 Task: Create a due date automation trigger when advanced on, on the tuesday before a card is due add fields without custom field "Resume" set to a date in this month at 11:00 AM.
Action: Mouse moved to (1038, 316)
Screenshot: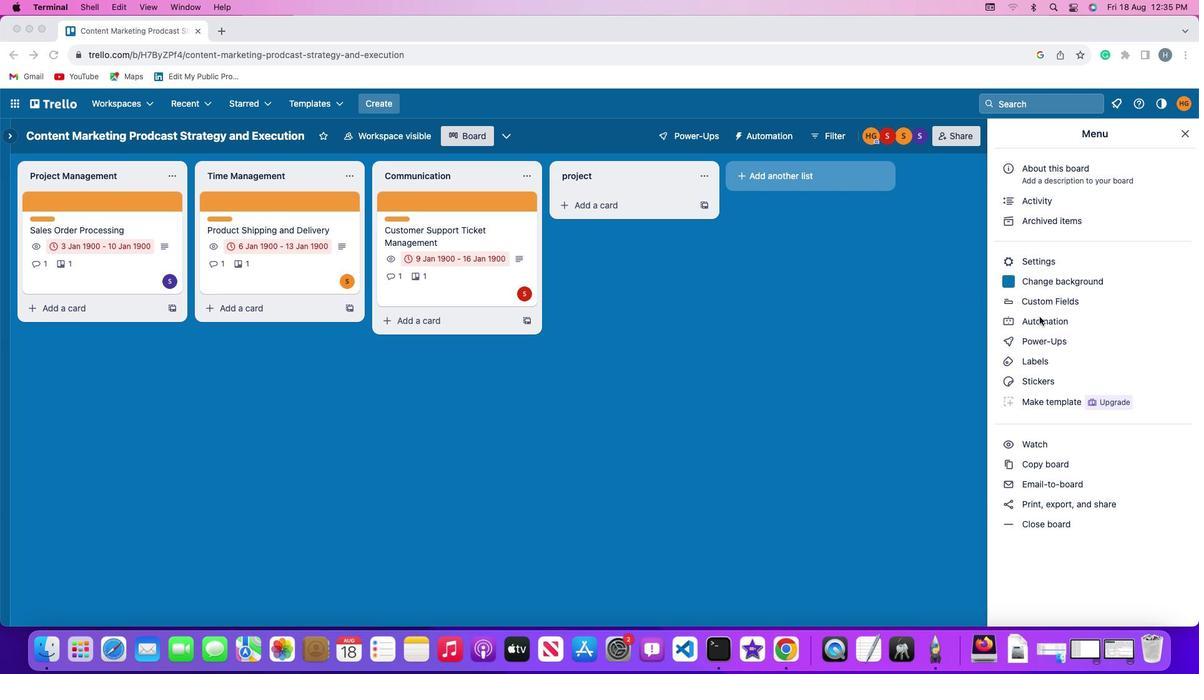 
Action: Mouse pressed left at (1038, 316)
Screenshot: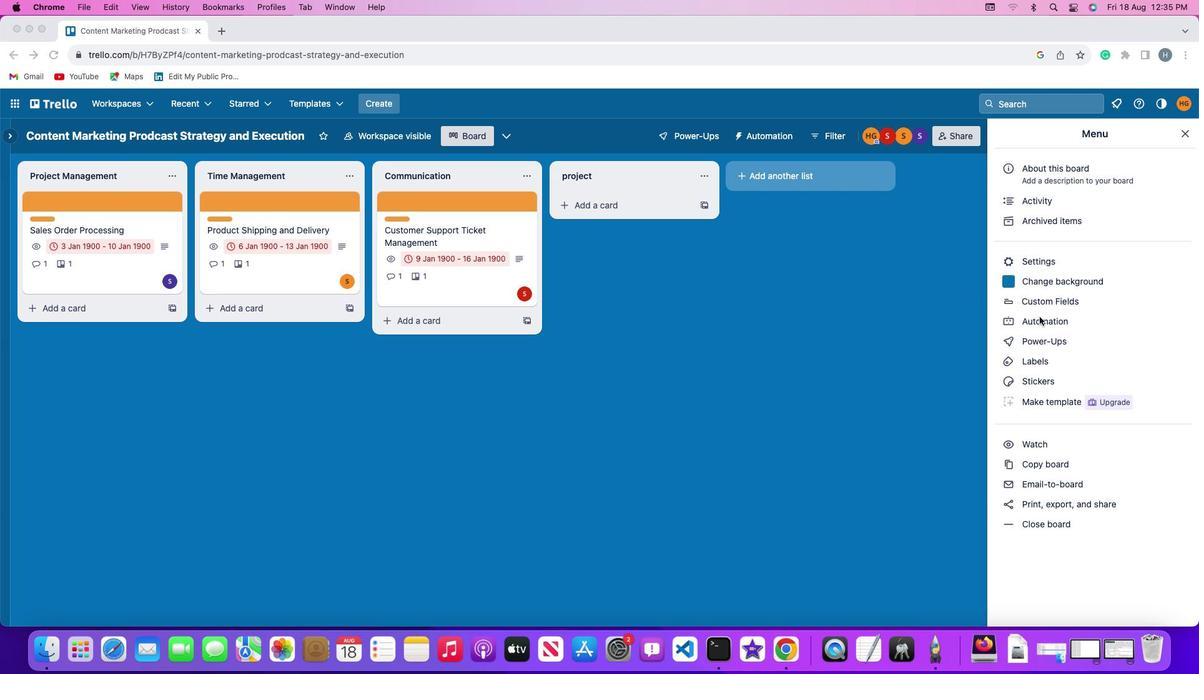 
Action: Mouse pressed left at (1038, 316)
Screenshot: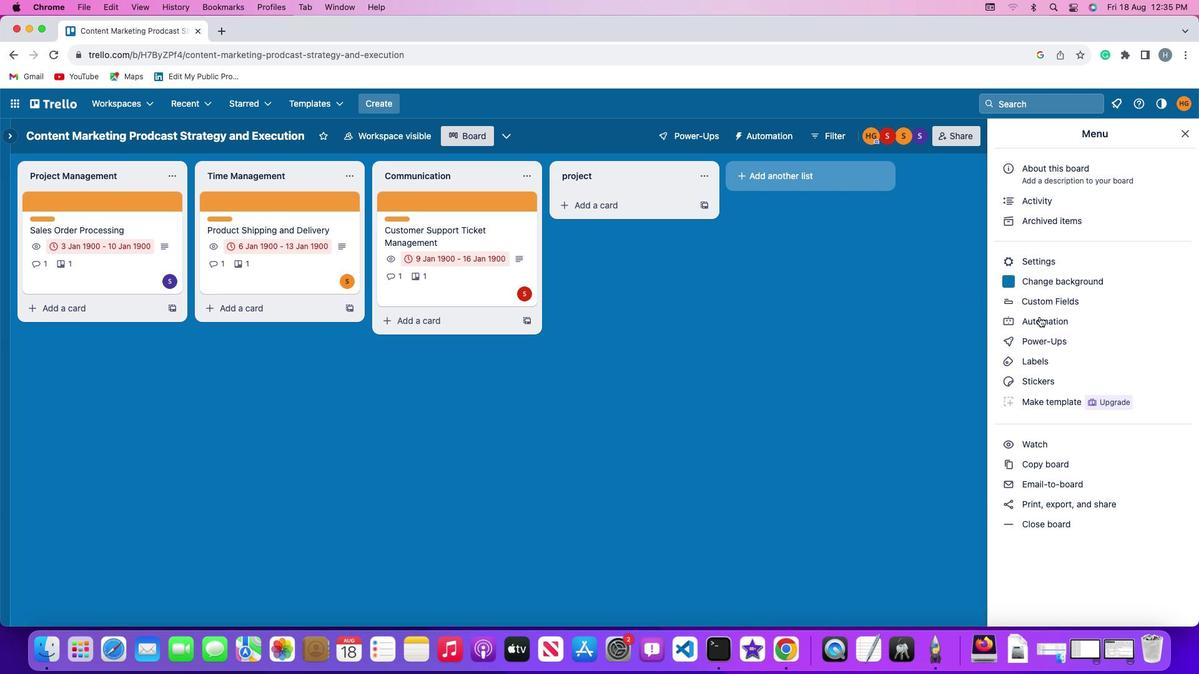 
Action: Mouse moved to (70, 293)
Screenshot: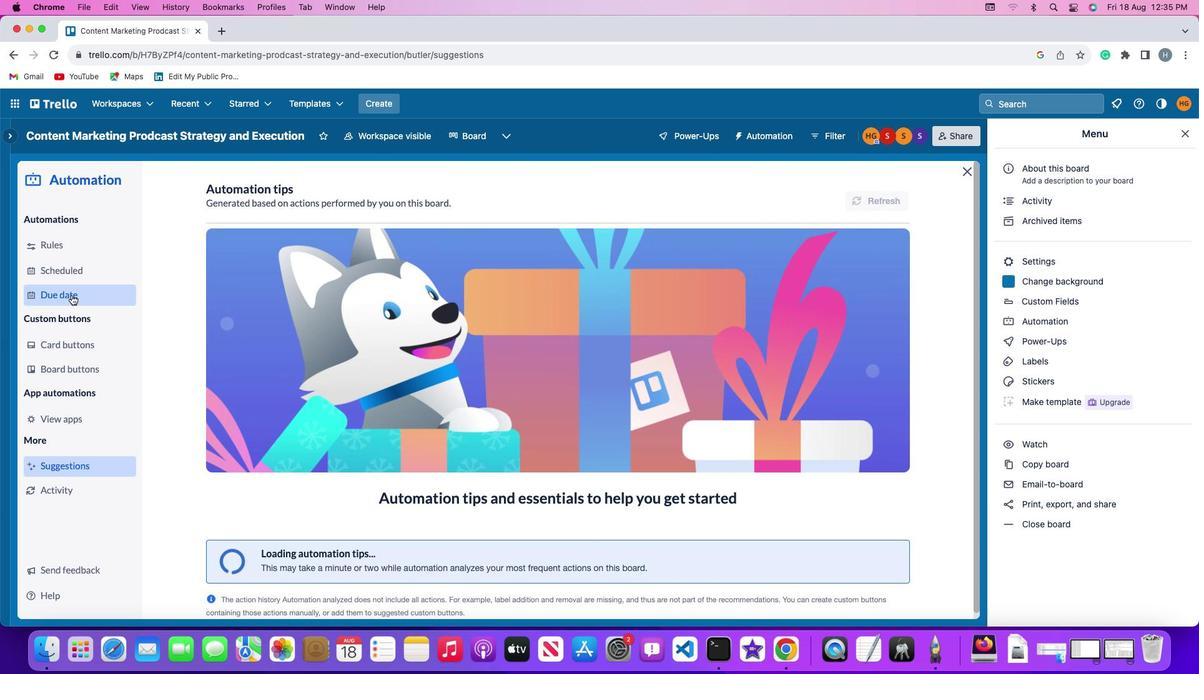 
Action: Mouse pressed left at (70, 293)
Screenshot: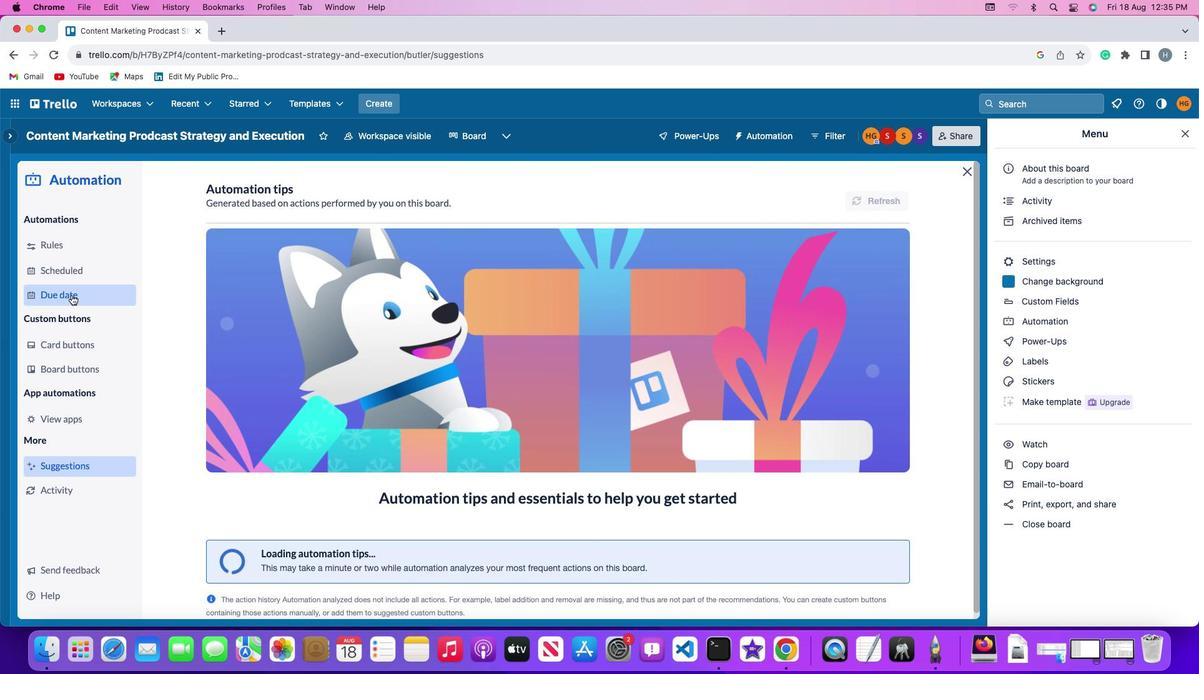 
Action: Mouse moved to (831, 194)
Screenshot: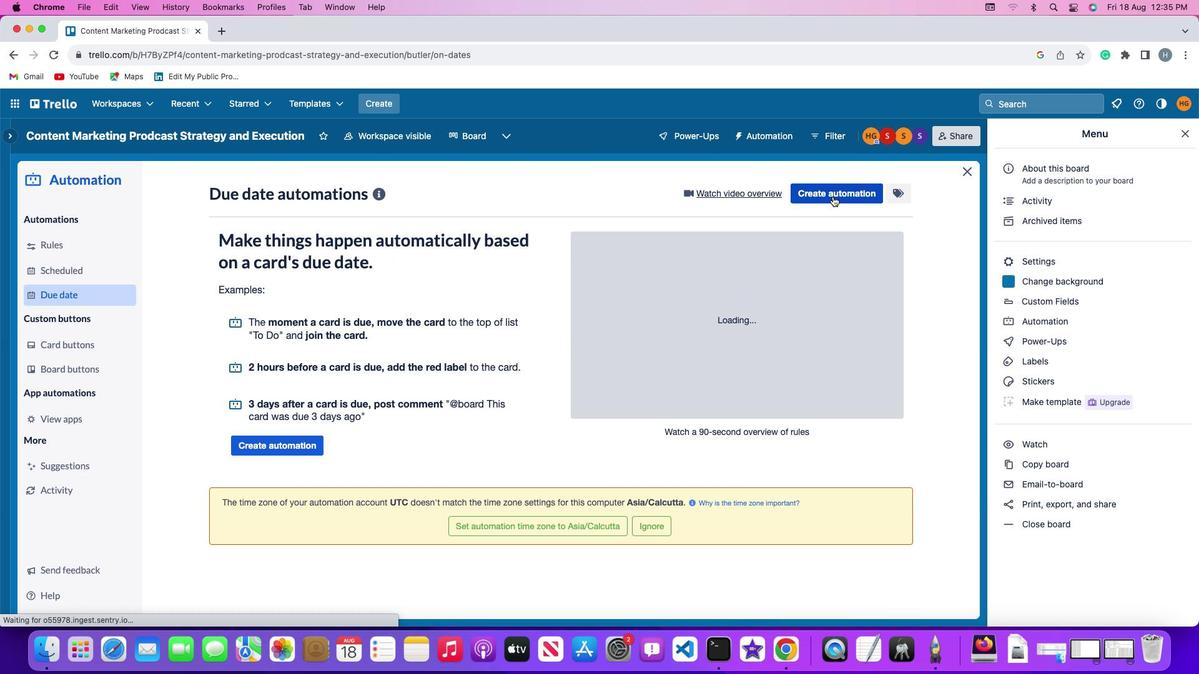 
Action: Mouse pressed left at (831, 194)
Screenshot: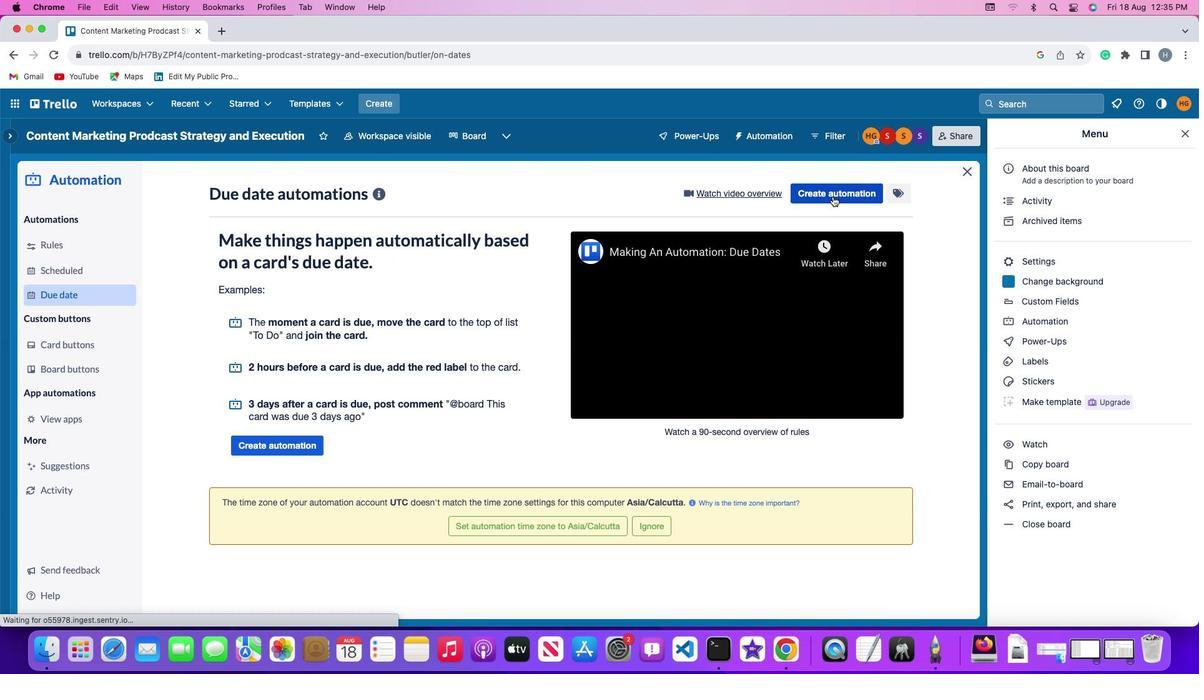 
Action: Mouse moved to (233, 306)
Screenshot: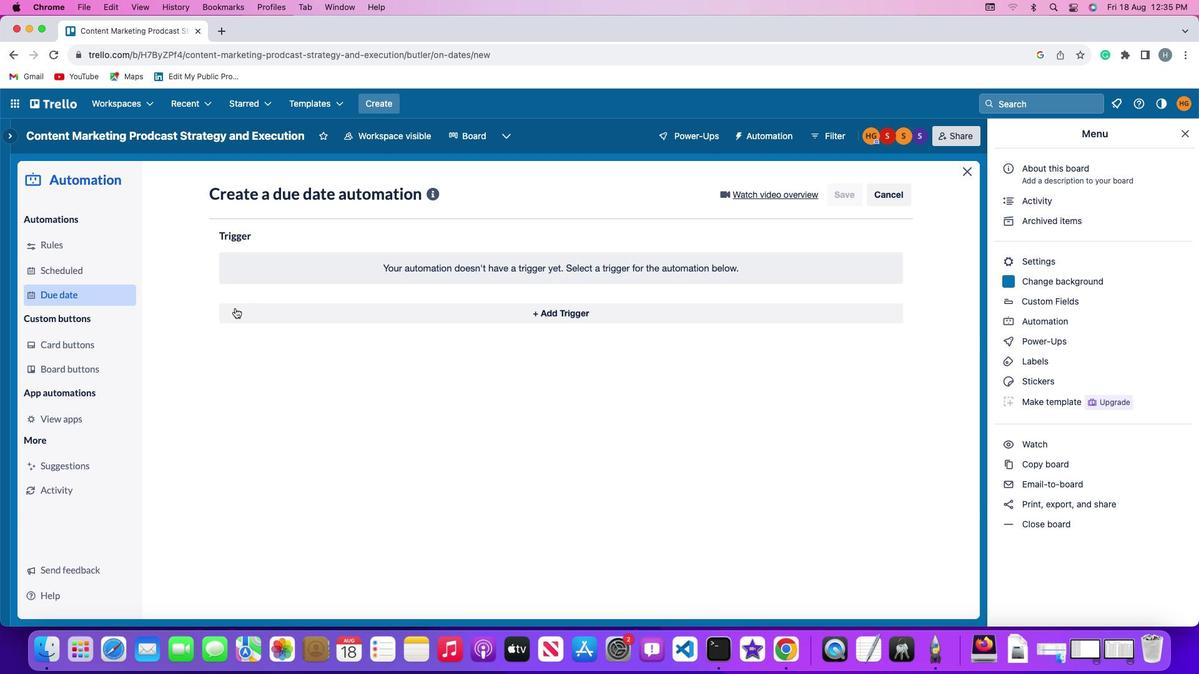
Action: Mouse pressed left at (233, 306)
Screenshot: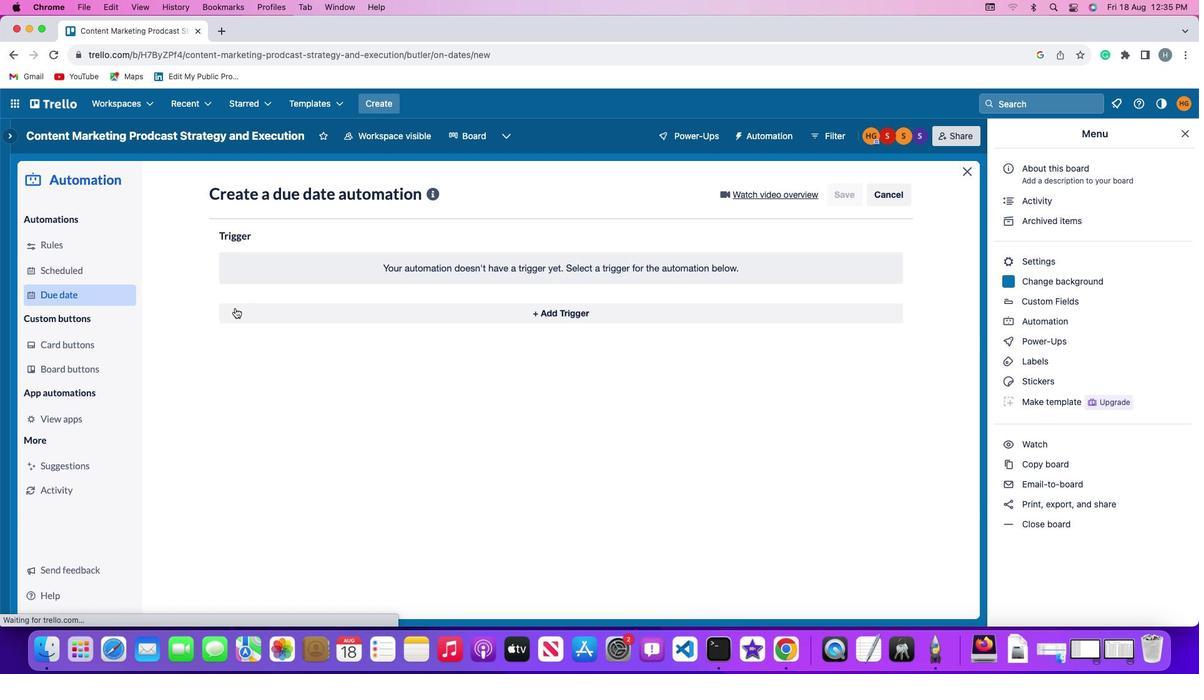 
Action: Mouse moved to (267, 543)
Screenshot: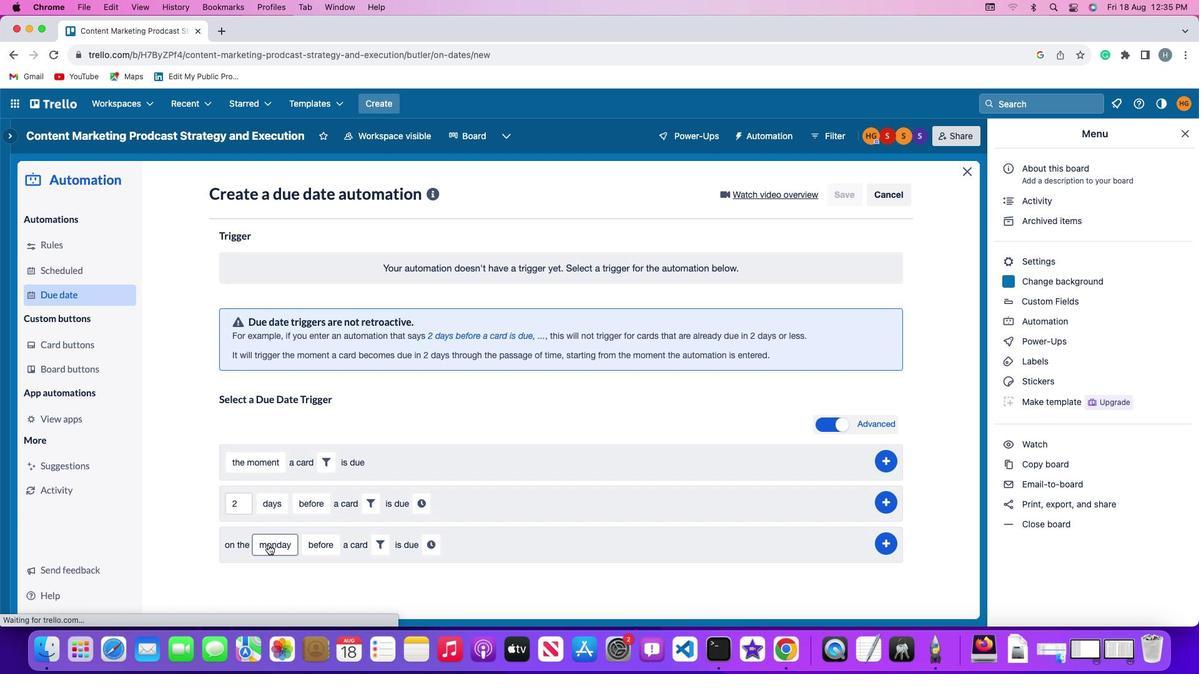 
Action: Mouse pressed left at (267, 543)
Screenshot: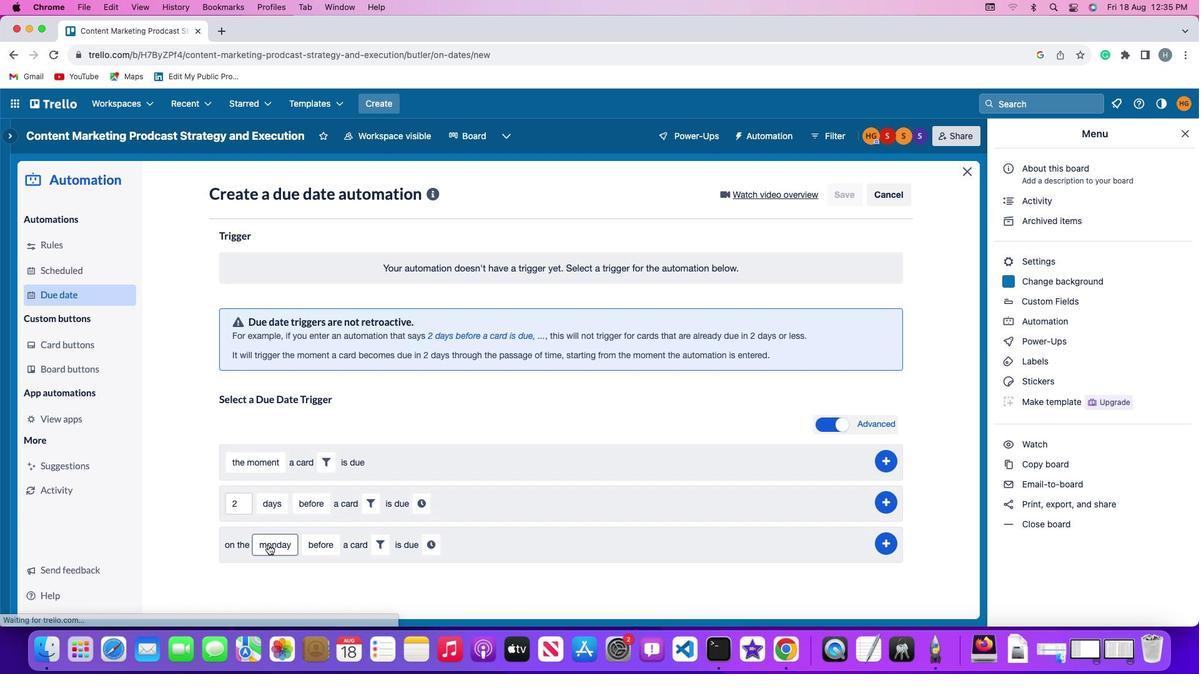 
Action: Mouse moved to (287, 391)
Screenshot: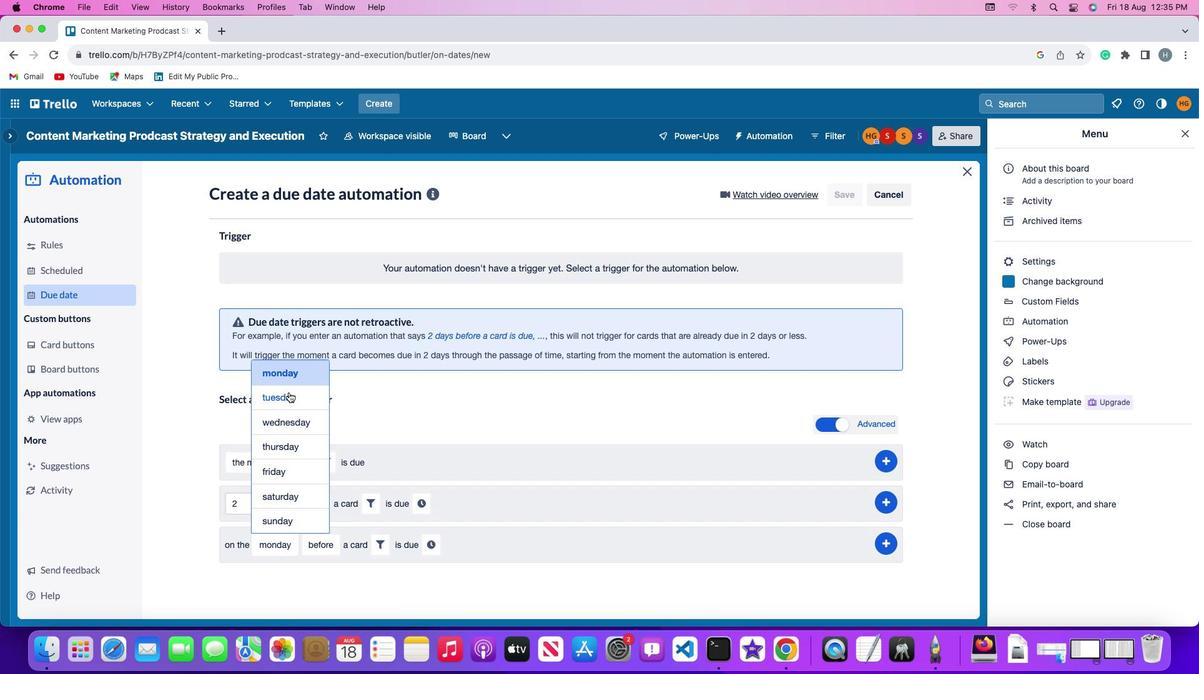 
Action: Mouse pressed left at (287, 391)
Screenshot: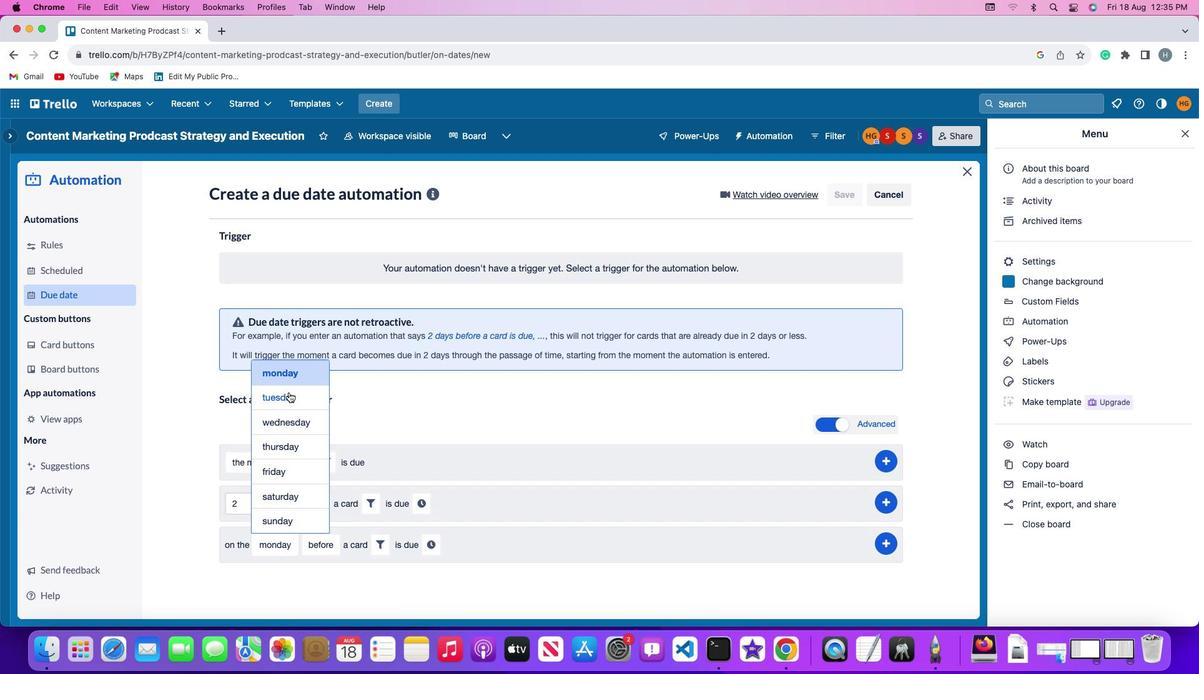 
Action: Mouse moved to (316, 551)
Screenshot: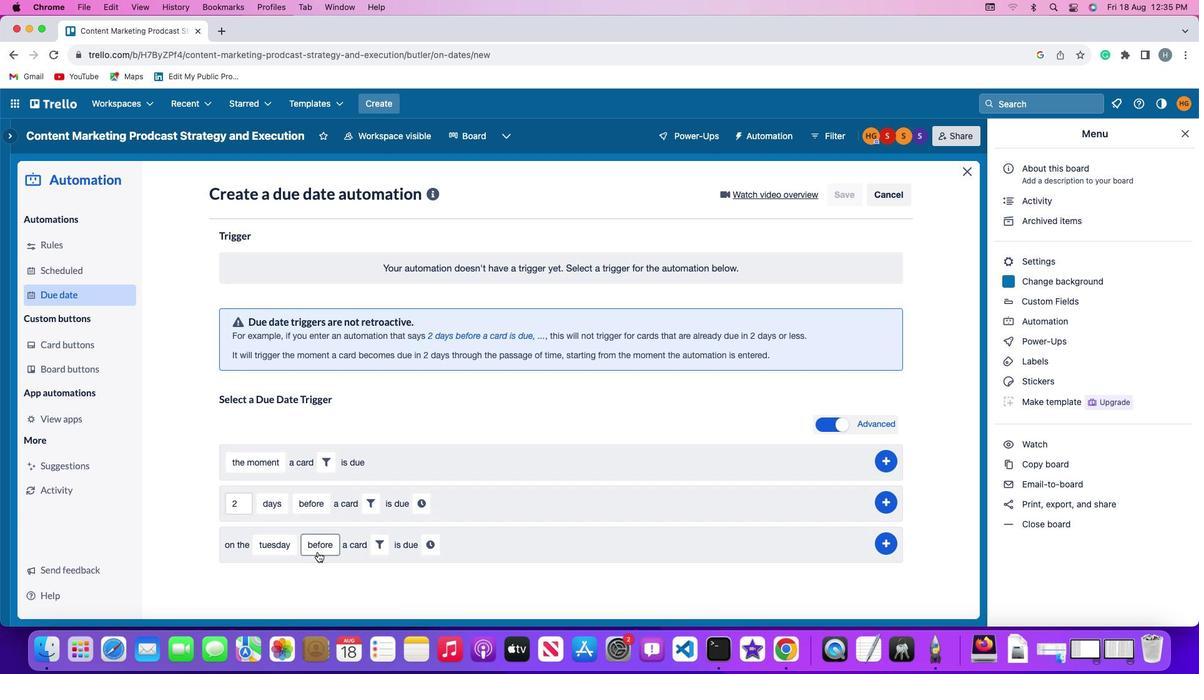 
Action: Mouse pressed left at (316, 551)
Screenshot: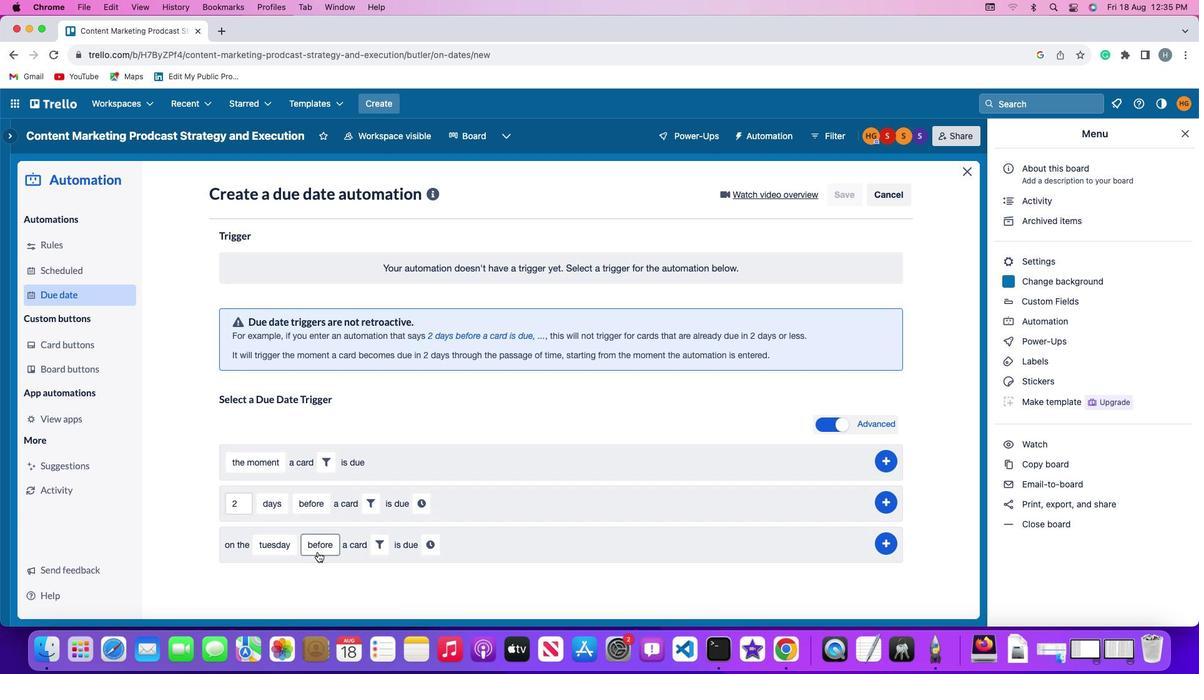 
Action: Mouse moved to (337, 448)
Screenshot: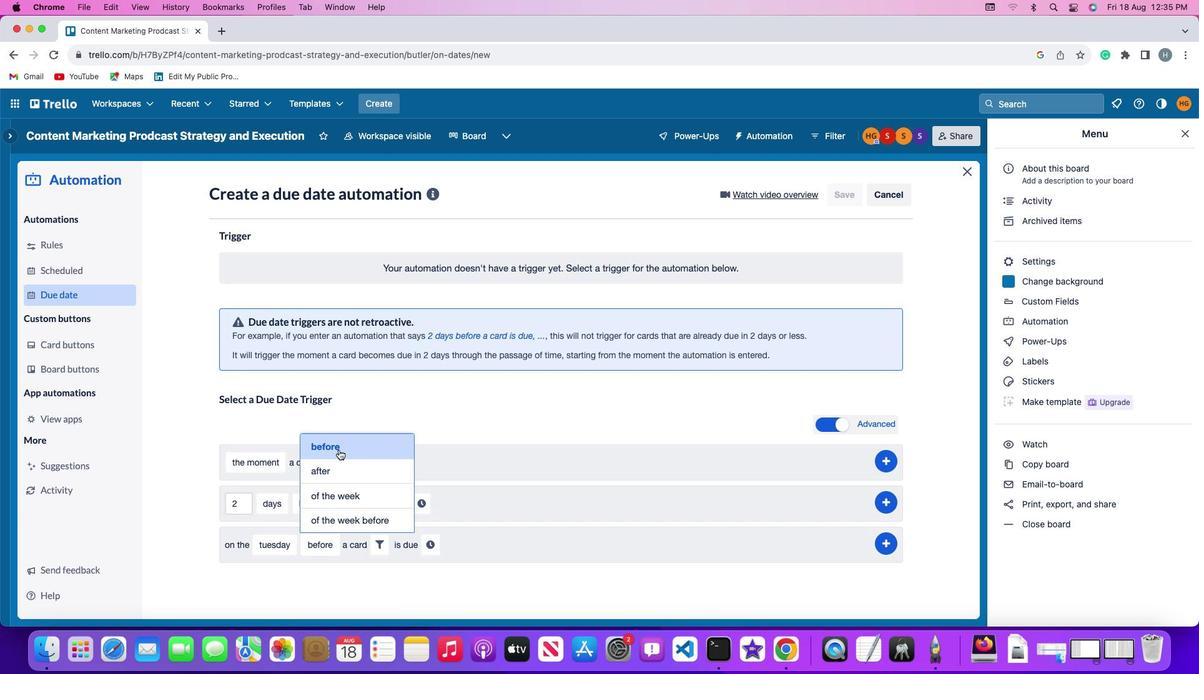 
Action: Mouse pressed left at (337, 448)
Screenshot: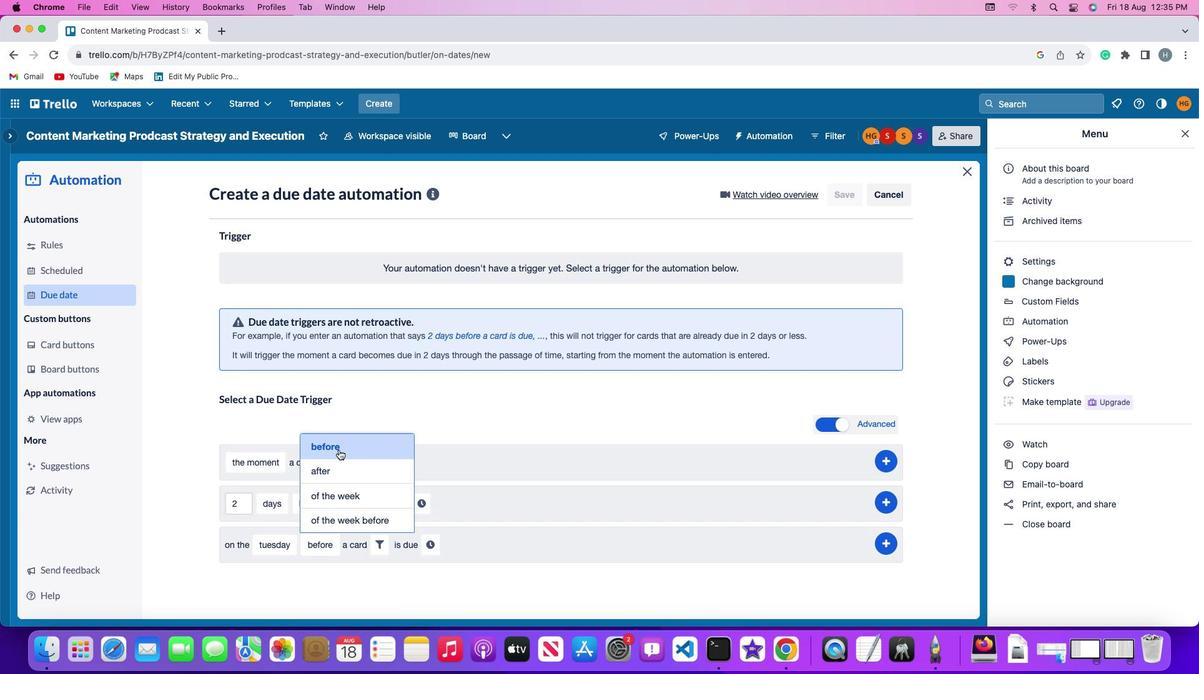 
Action: Mouse moved to (378, 550)
Screenshot: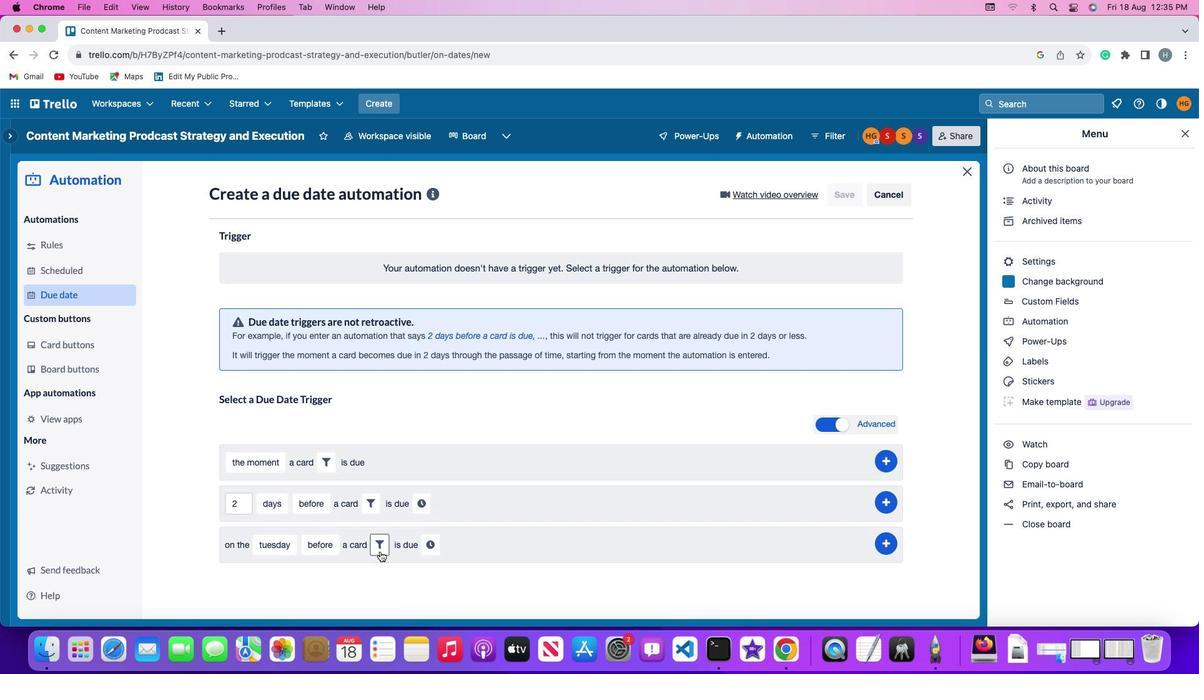 
Action: Mouse pressed left at (378, 550)
Screenshot: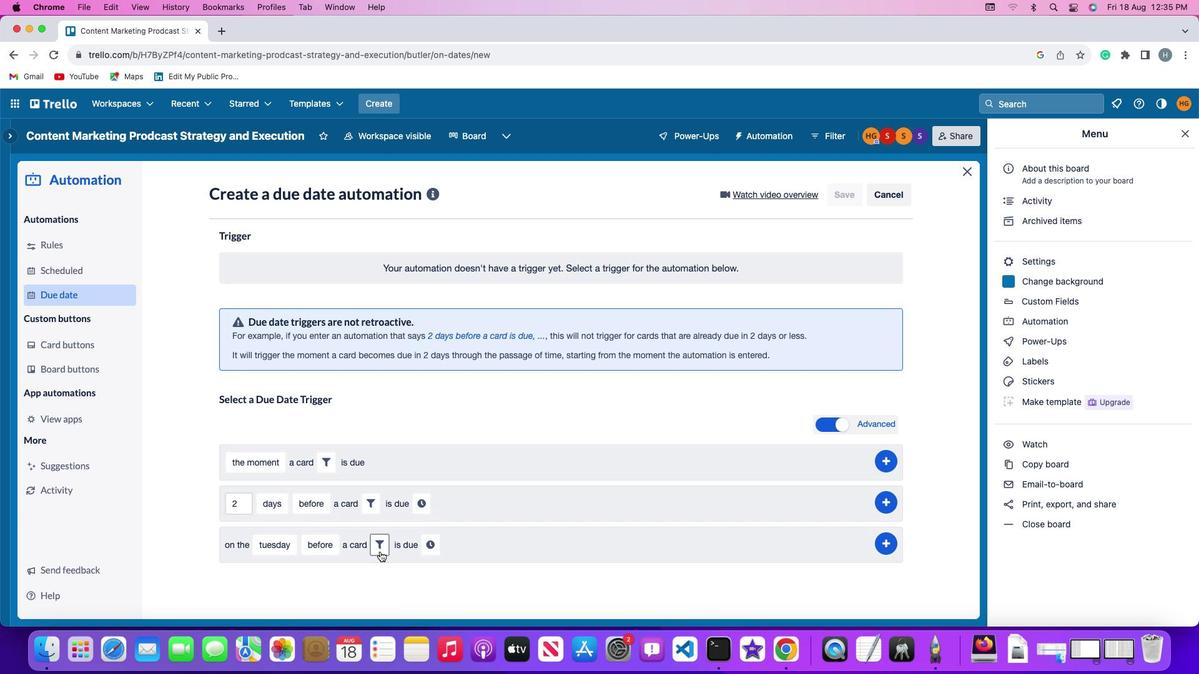 
Action: Mouse moved to (577, 585)
Screenshot: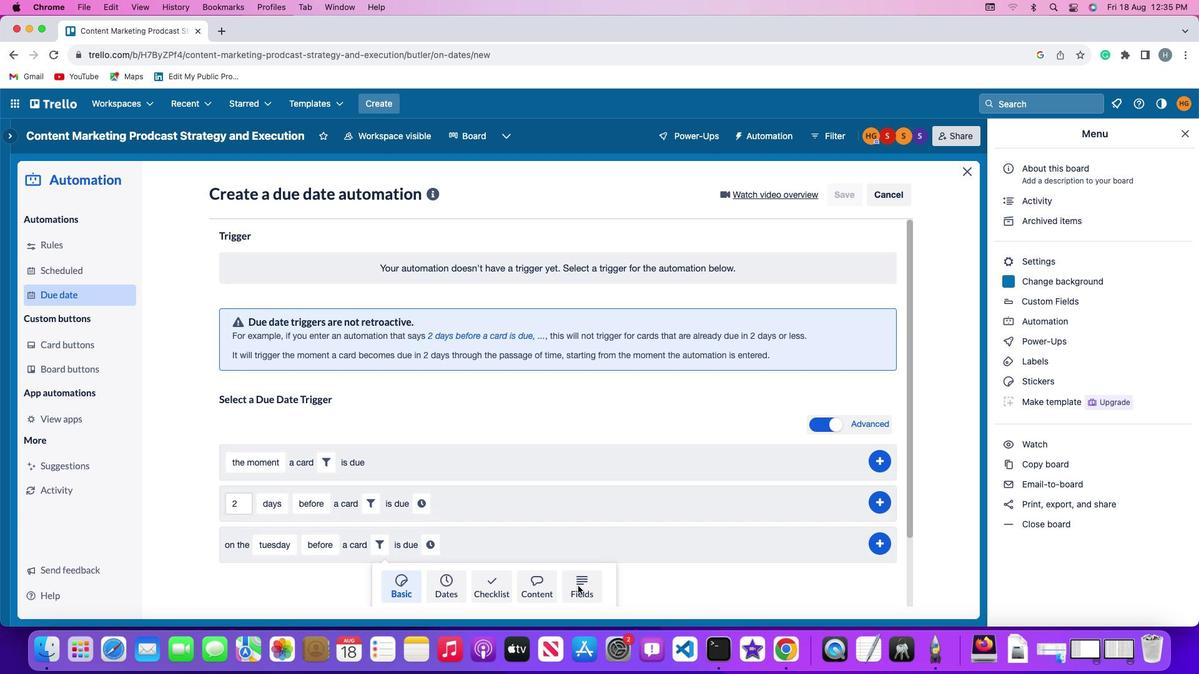 
Action: Mouse pressed left at (577, 585)
Screenshot: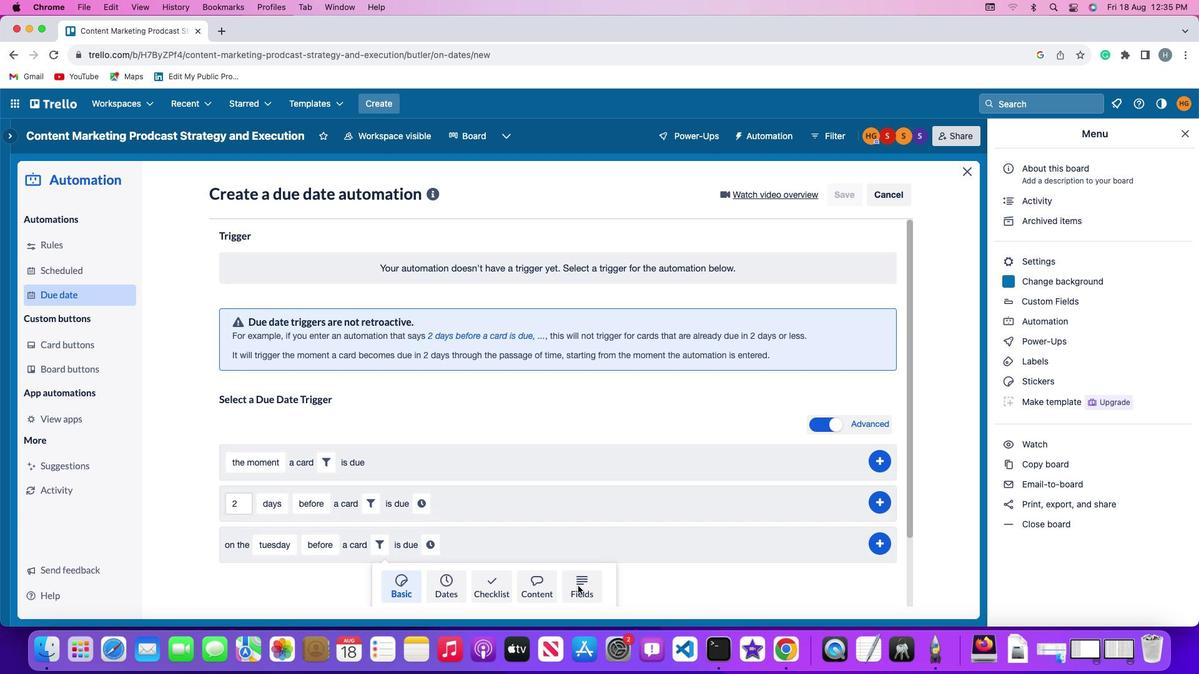 
Action: Mouse moved to (329, 577)
Screenshot: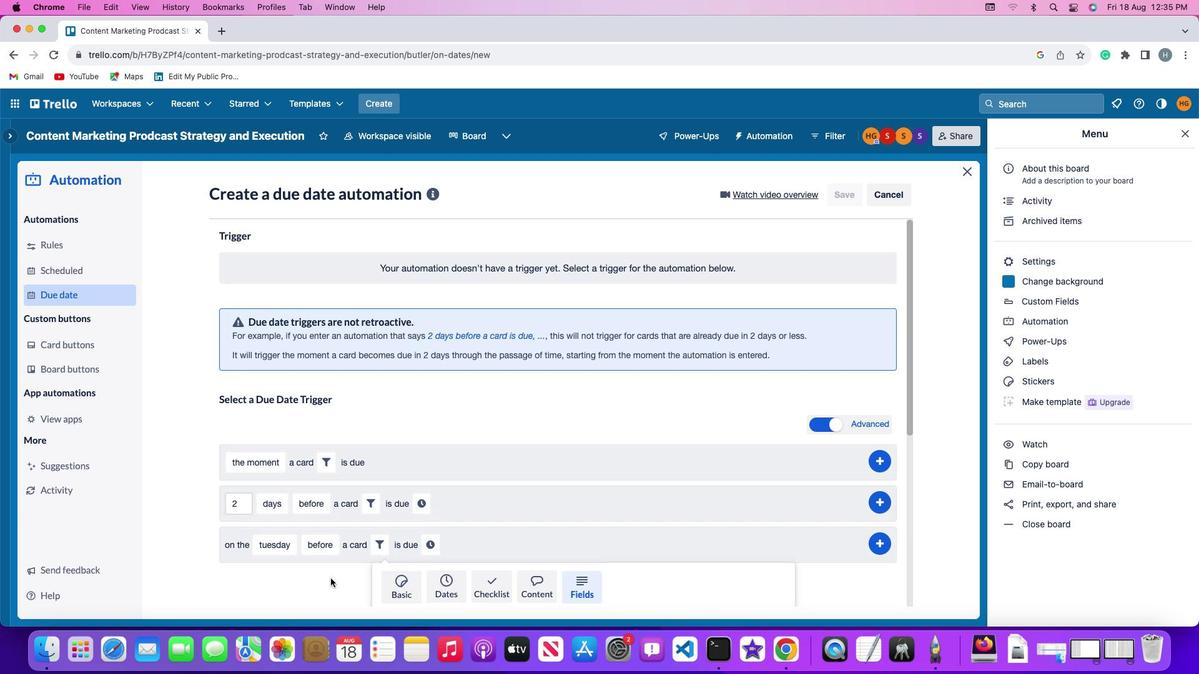 
Action: Mouse scrolled (329, 577) with delta (0, -1)
Screenshot: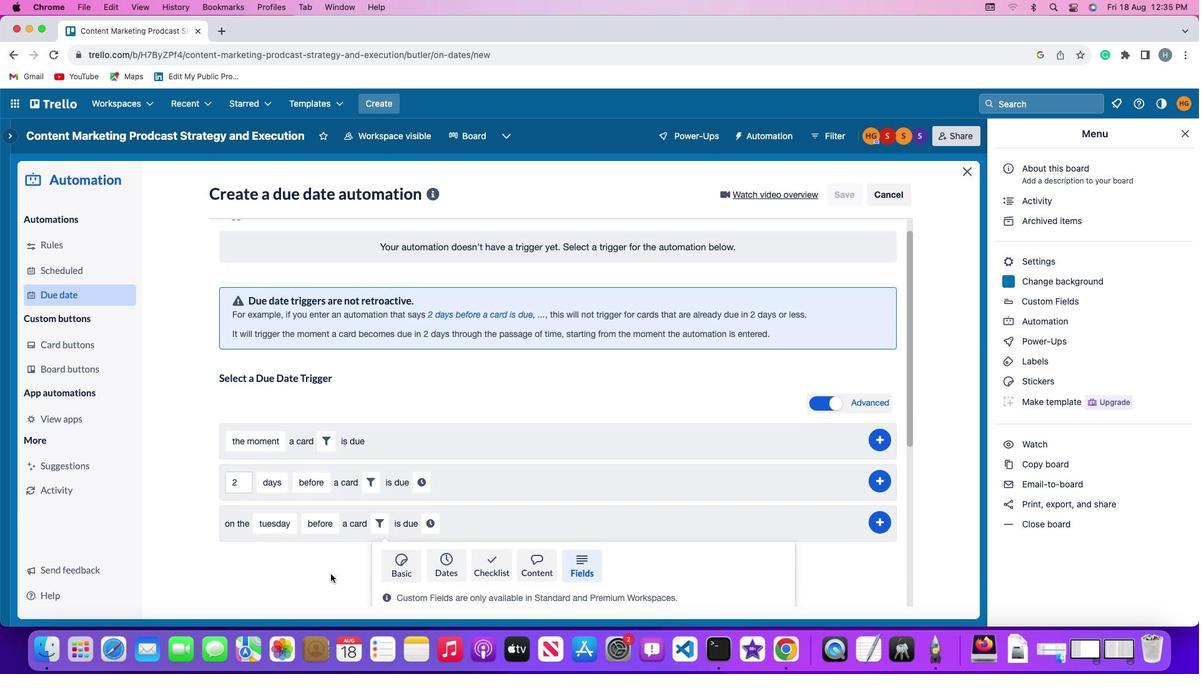 
Action: Mouse scrolled (329, 577) with delta (0, -1)
Screenshot: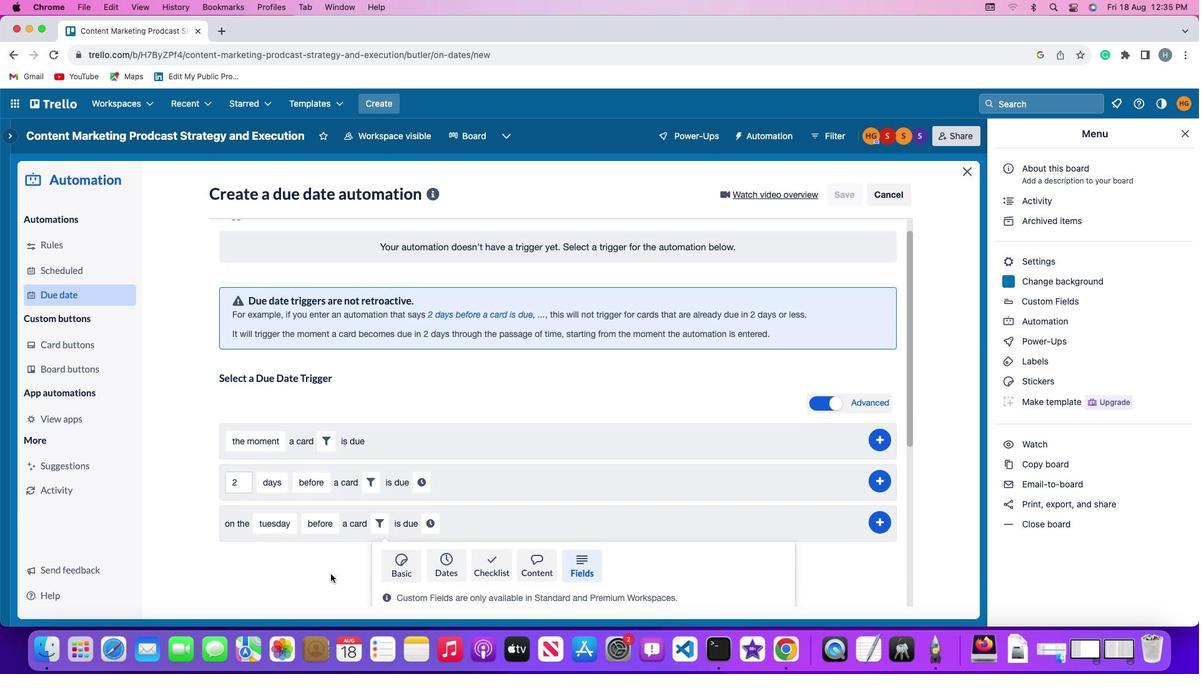 
Action: Mouse moved to (329, 577)
Screenshot: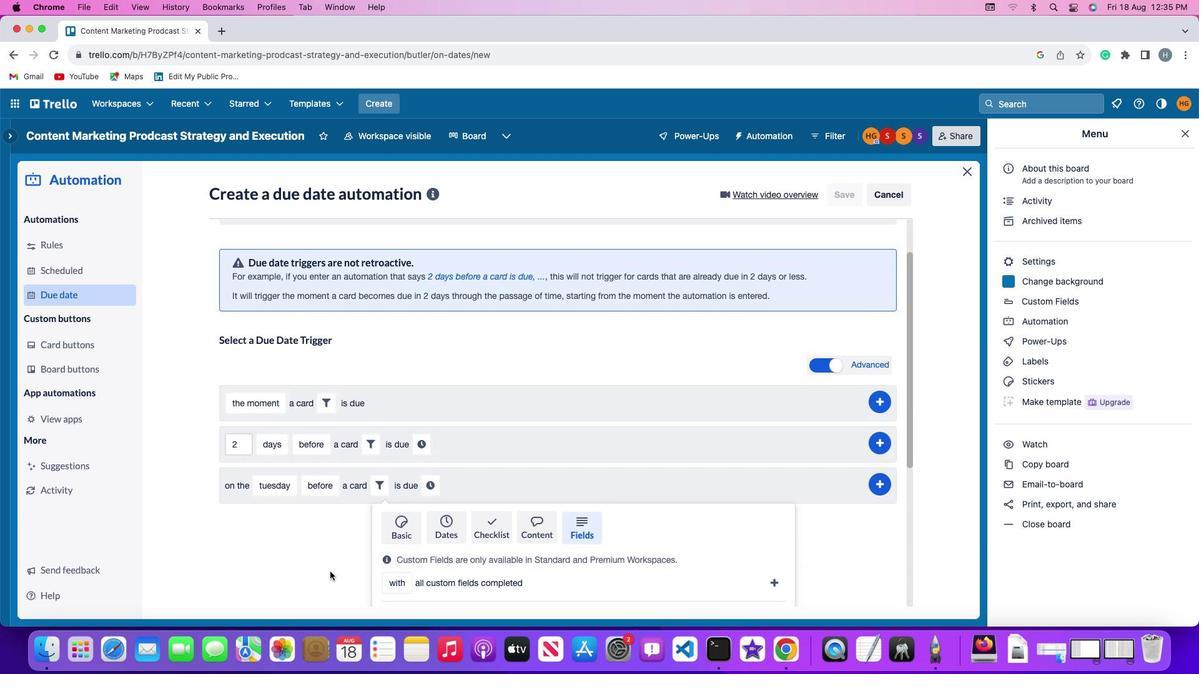 
Action: Mouse scrolled (329, 577) with delta (0, -3)
Screenshot: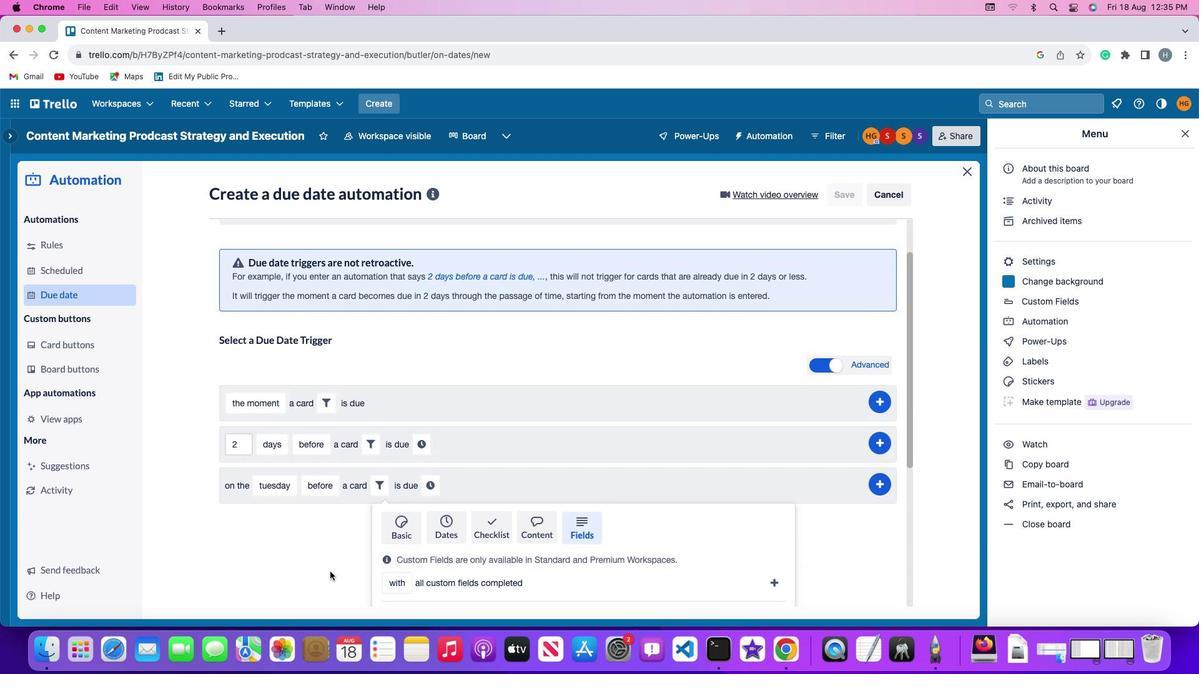 
Action: Mouse moved to (329, 577)
Screenshot: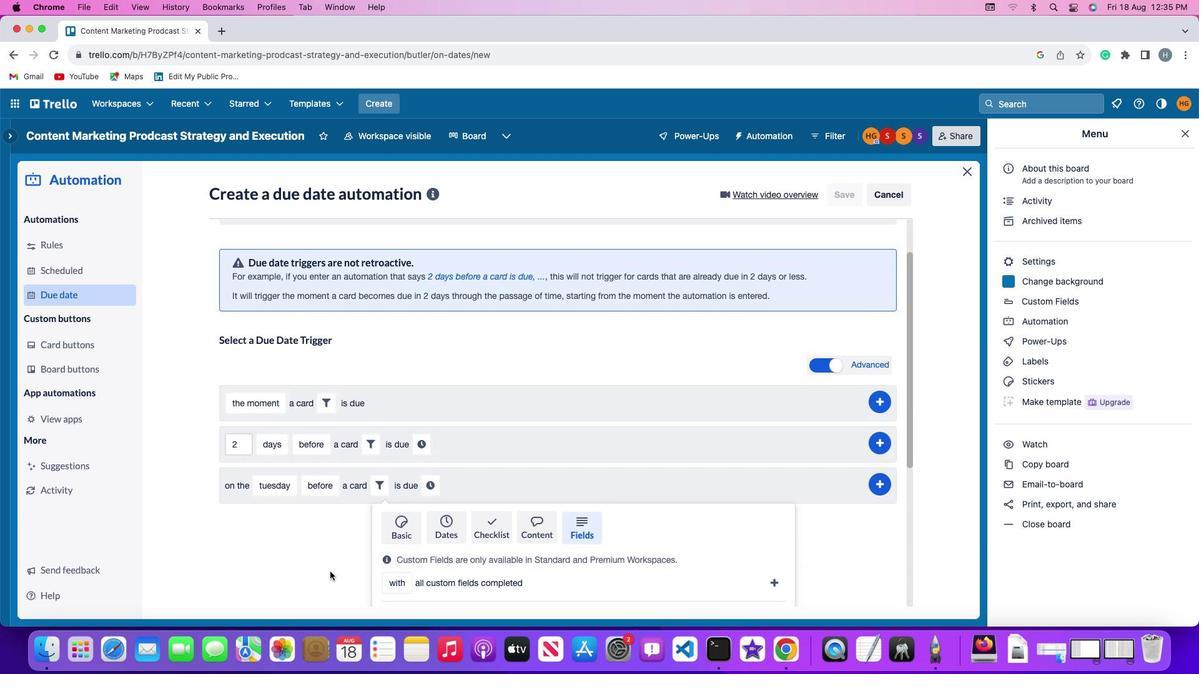 
Action: Mouse scrolled (329, 577) with delta (0, -3)
Screenshot: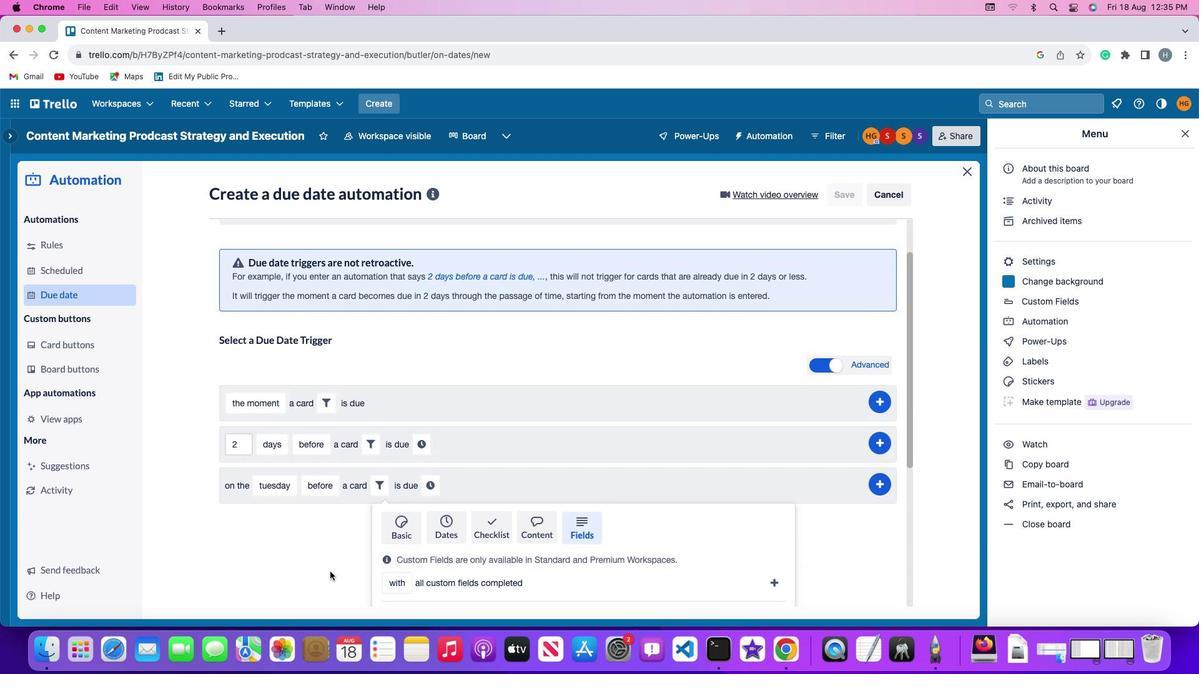 
Action: Mouse moved to (329, 574)
Screenshot: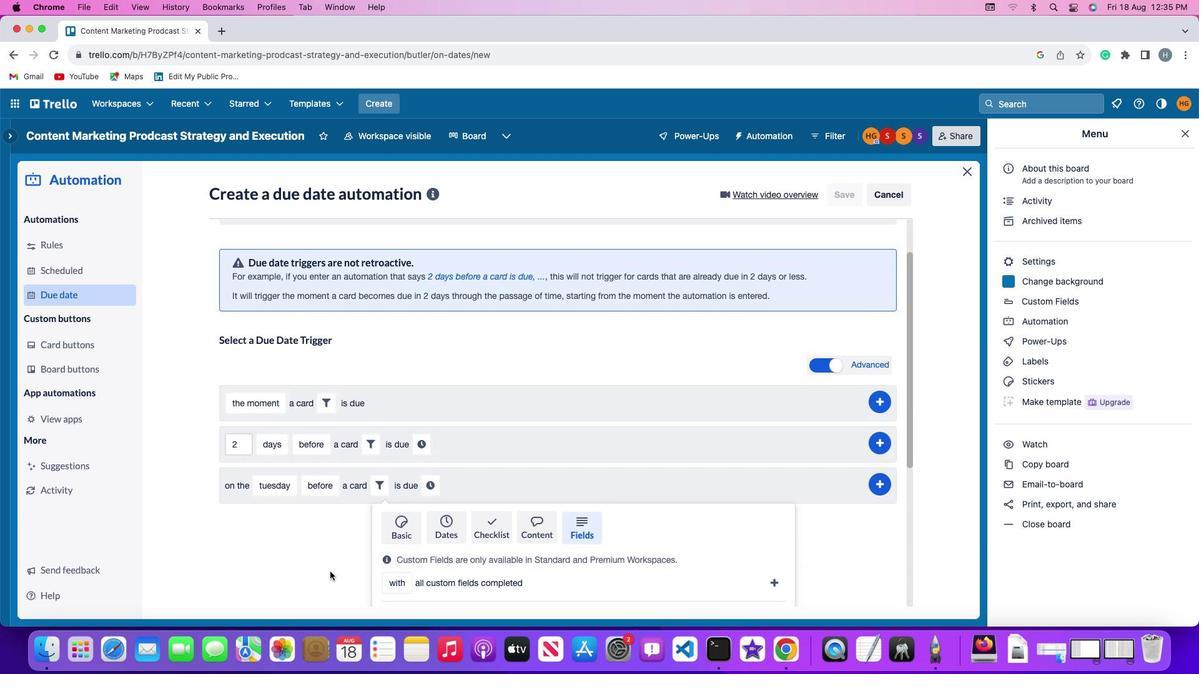 
Action: Mouse scrolled (329, 574) with delta (0, -4)
Screenshot: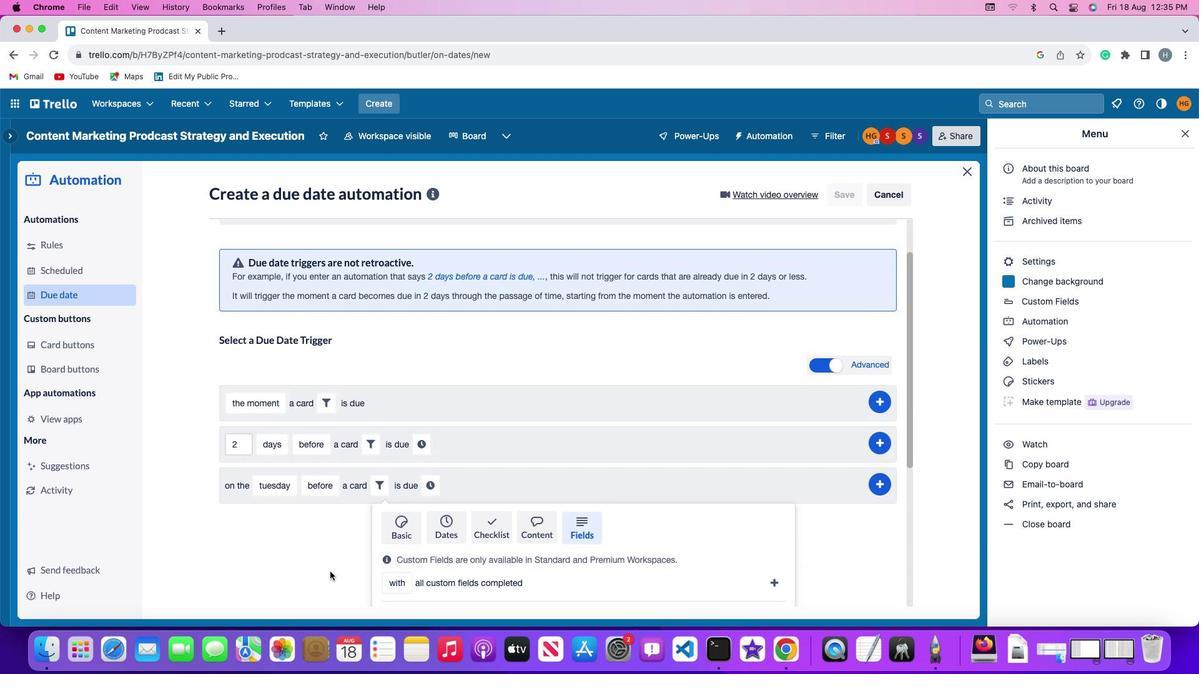 
Action: Mouse moved to (329, 569)
Screenshot: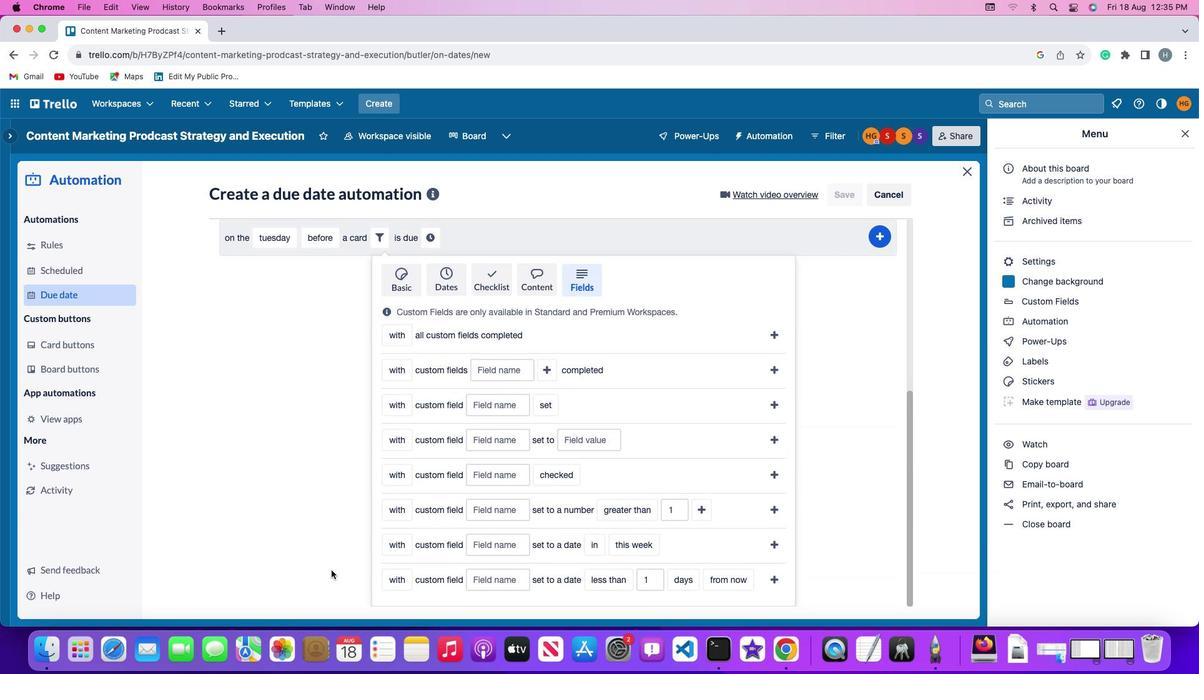 
Action: Mouse scrolled (329, 569) with delta (0, -1)
Screenshot: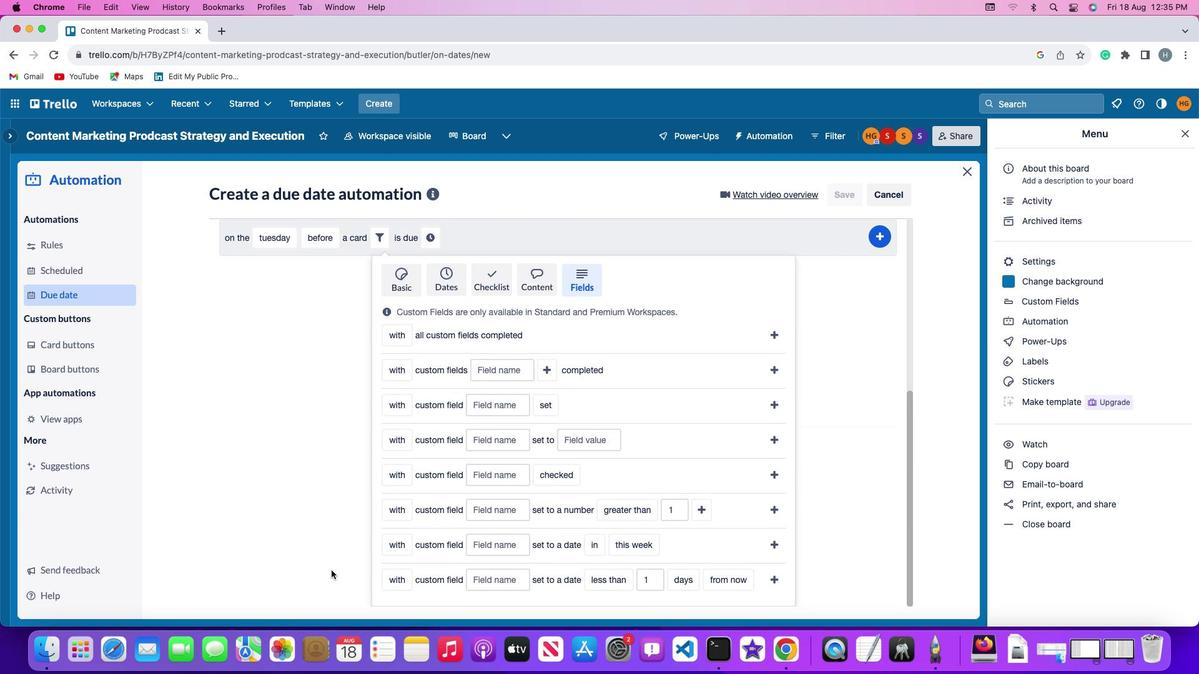 
Action: Mouse scrolled (329, 569) with delta (0, -1)
Screenshot: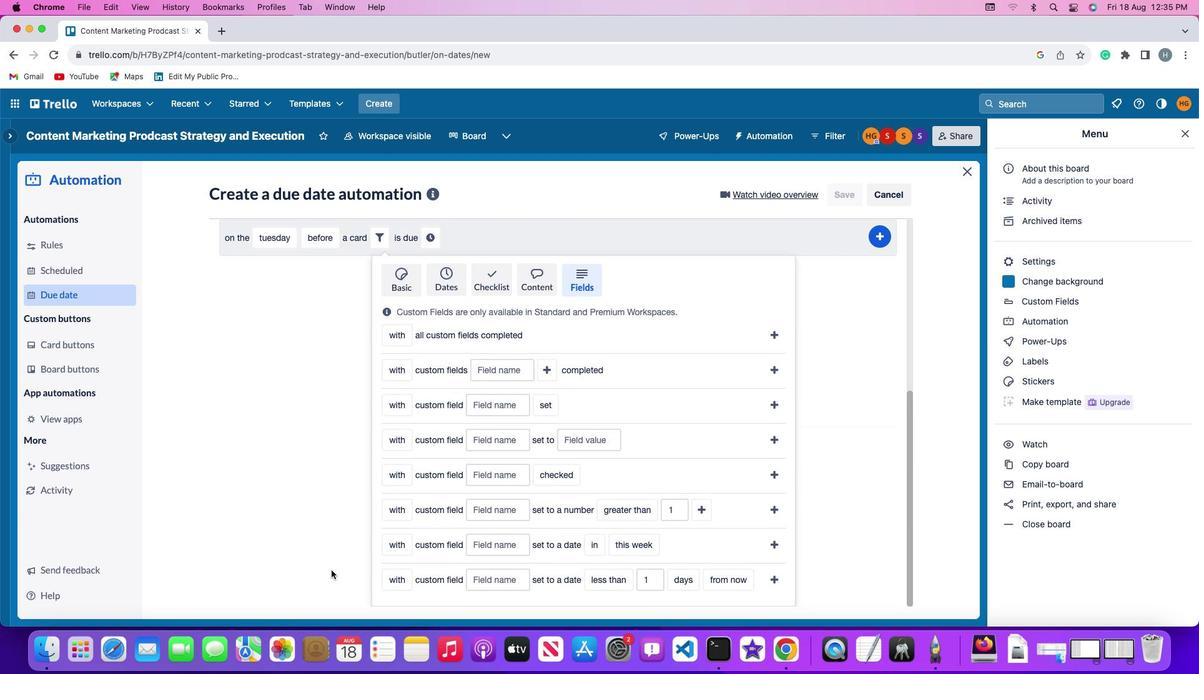 
Action: Mouse scrolled (329, 569) with delta (0, -3)
Screenshot: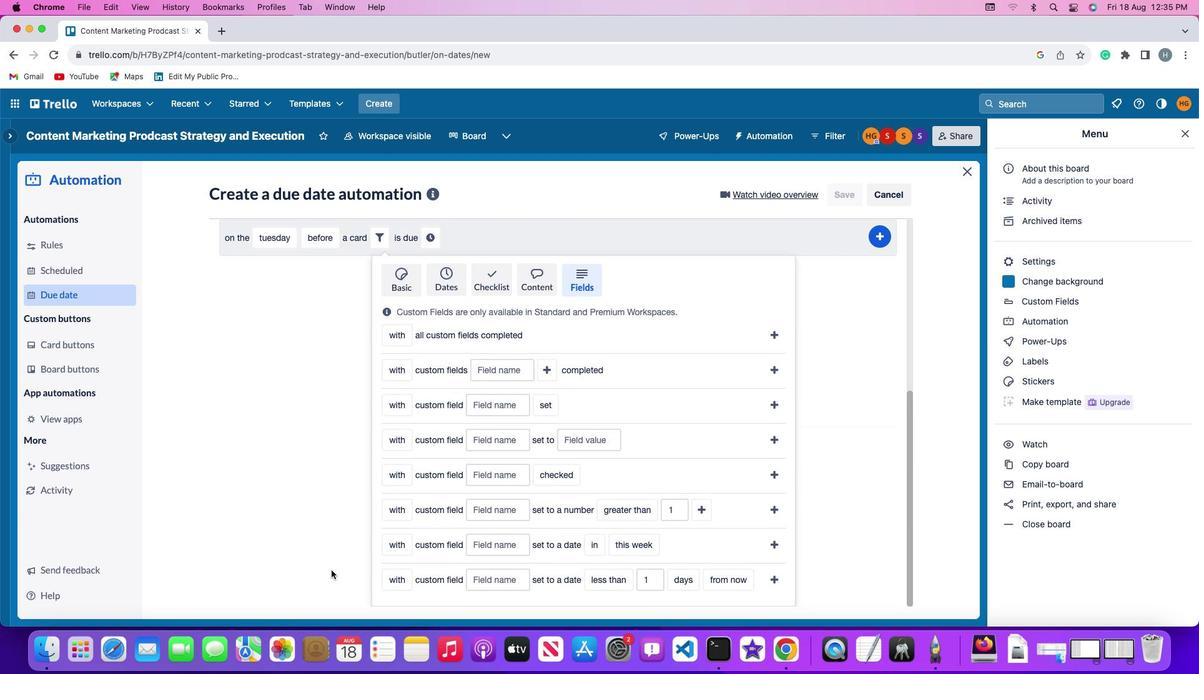 
Action: Mouse scrolled (329, 569) with delta (0, -3)
Screenshot: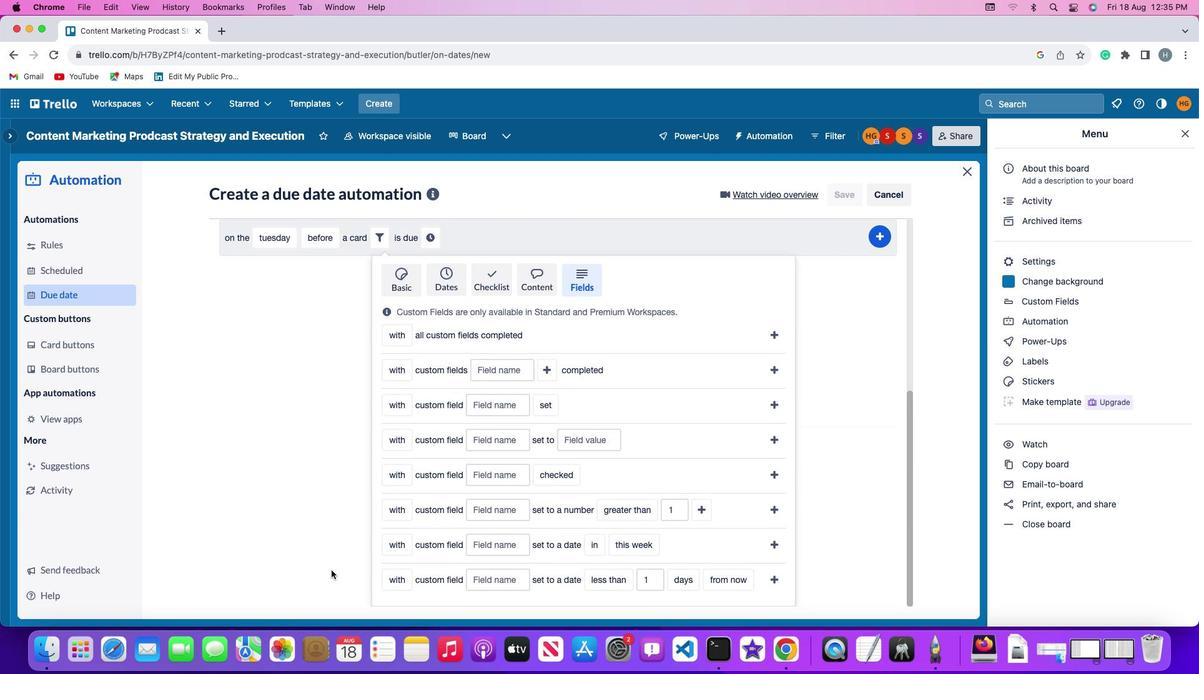 
Action: Mouse scrolled (329, 569) with delta (0, -4)
Screenshot: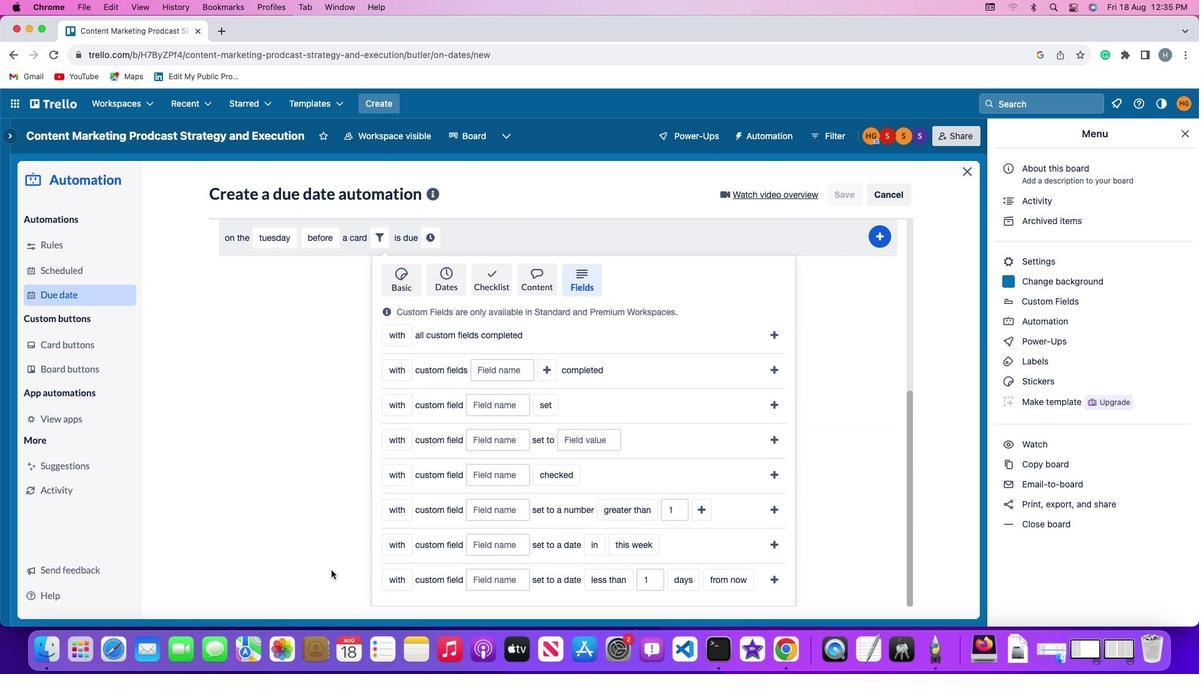 
Action: Mouse moved to (386, 539)
Screenshot: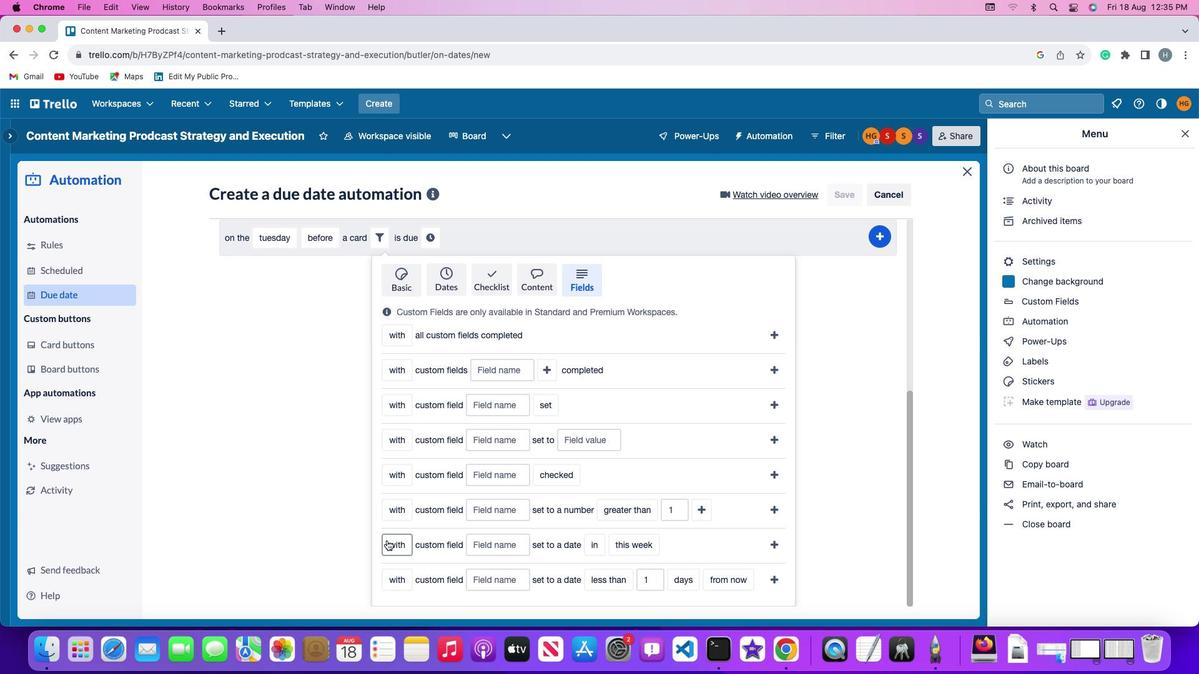 
Action: Mouse pressed left at (386, 539)
Screenshot: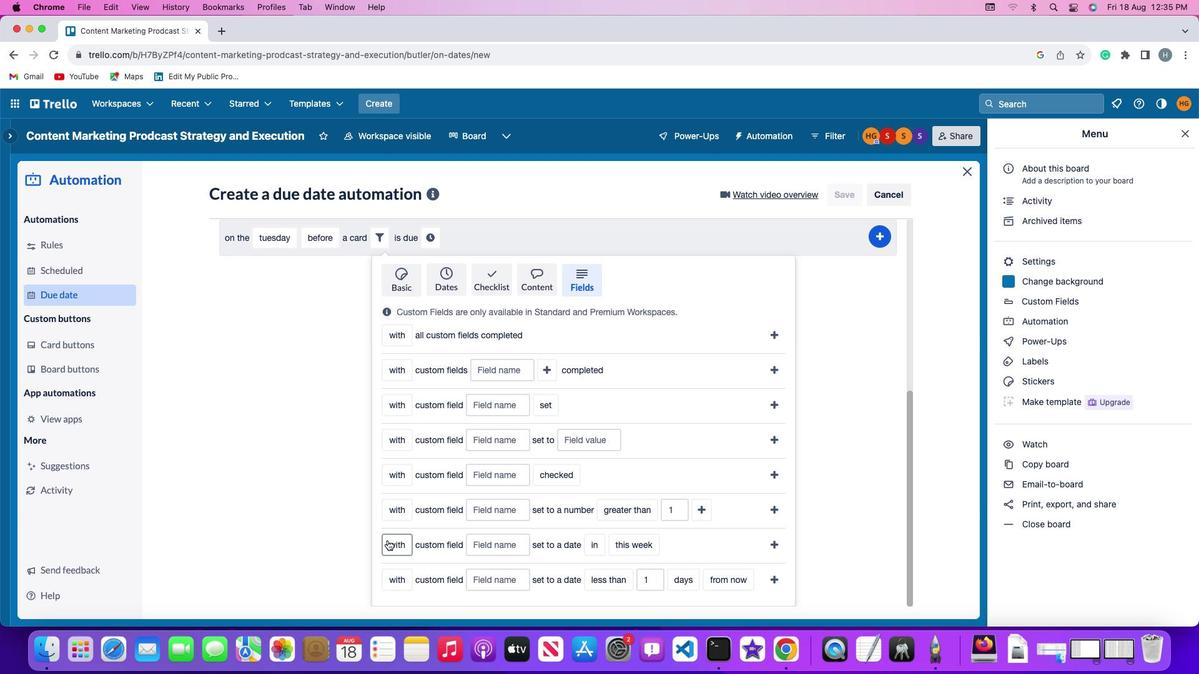 
Action: Mouse moved to (402, 590)
Screenshot: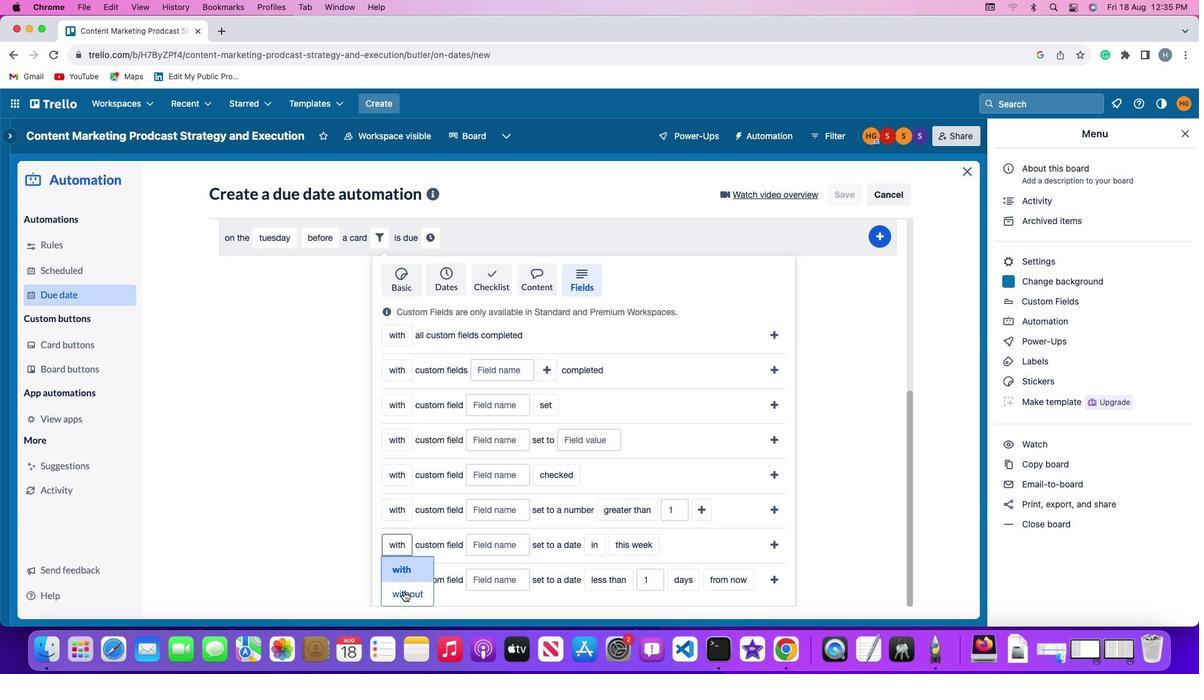 
Action: Mouse pressed left at (402, 590)
Screenshot: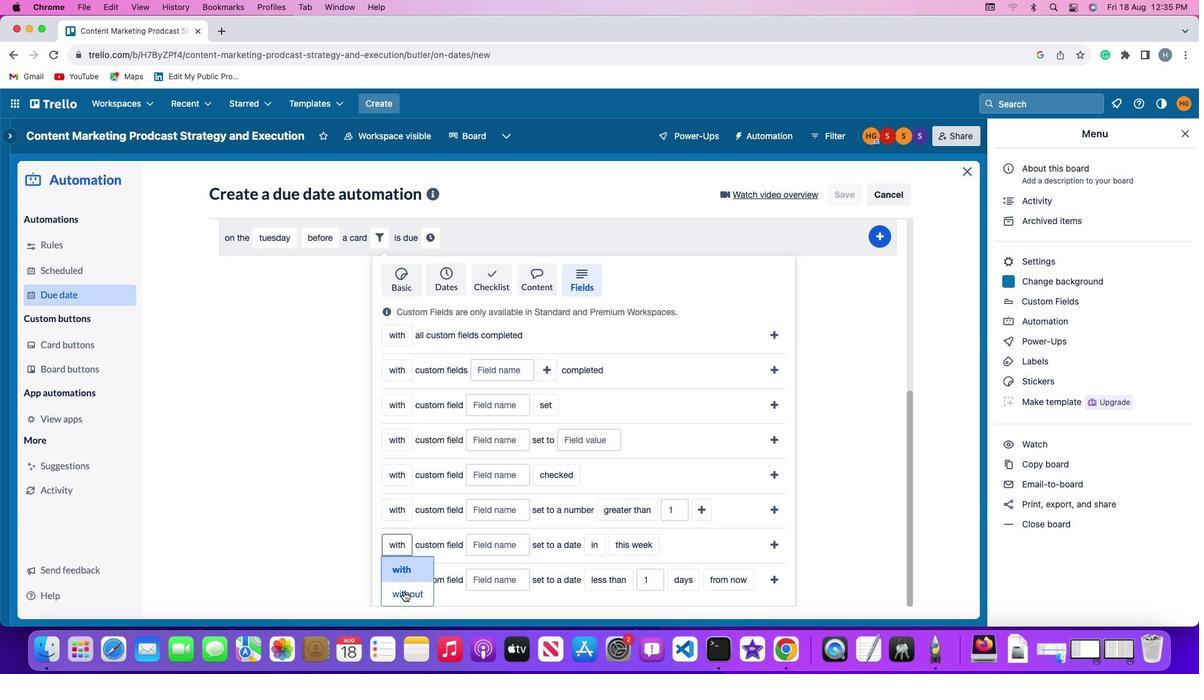 
Action: Mouse moved to (509, 547)
Screenshot: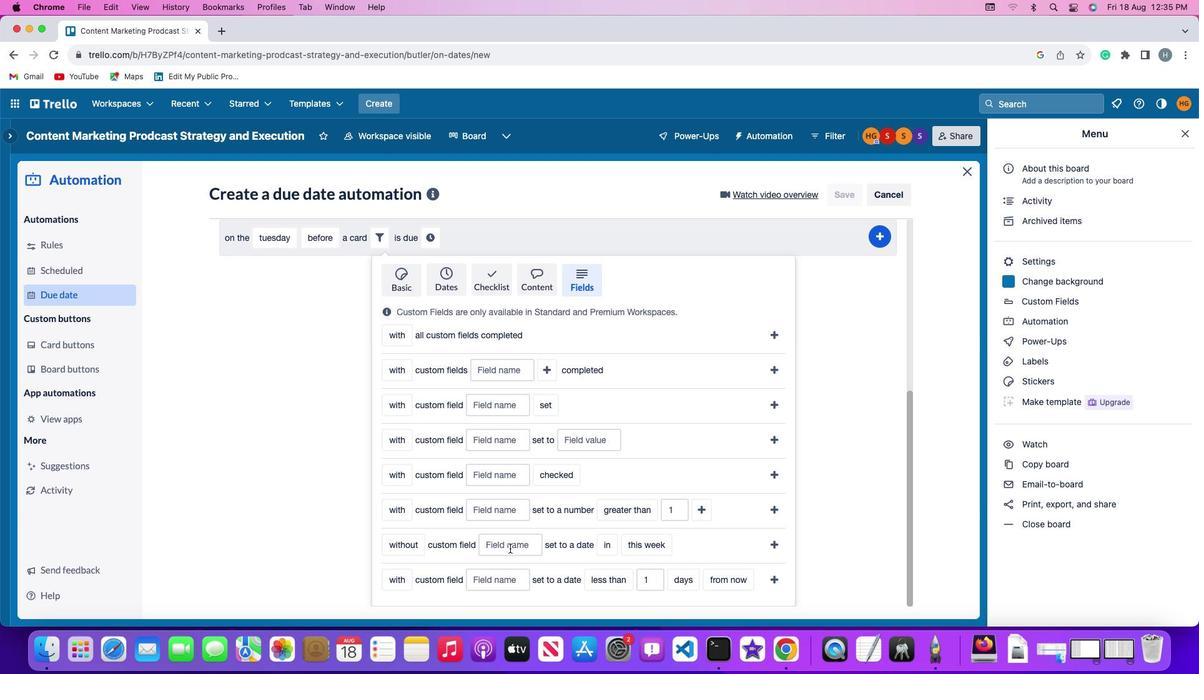 
Action: Mouse pressed left at (509, 547)
Screenshot: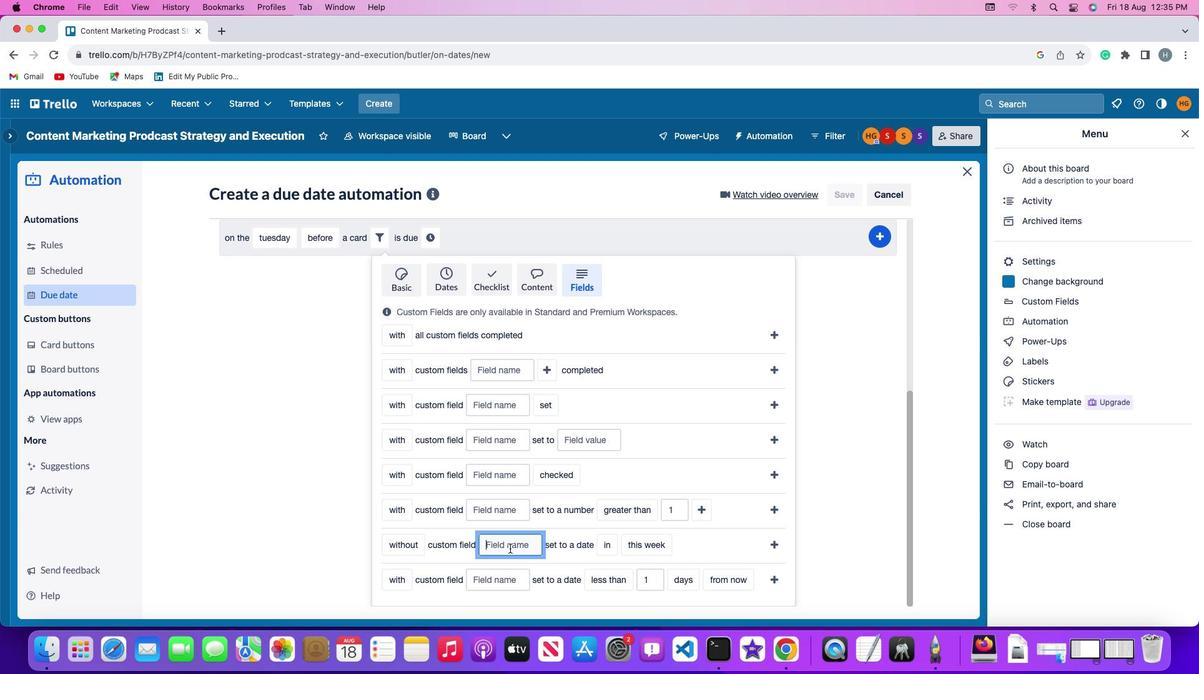 
Action: Mouse moved to (507, 547)
Screenshot: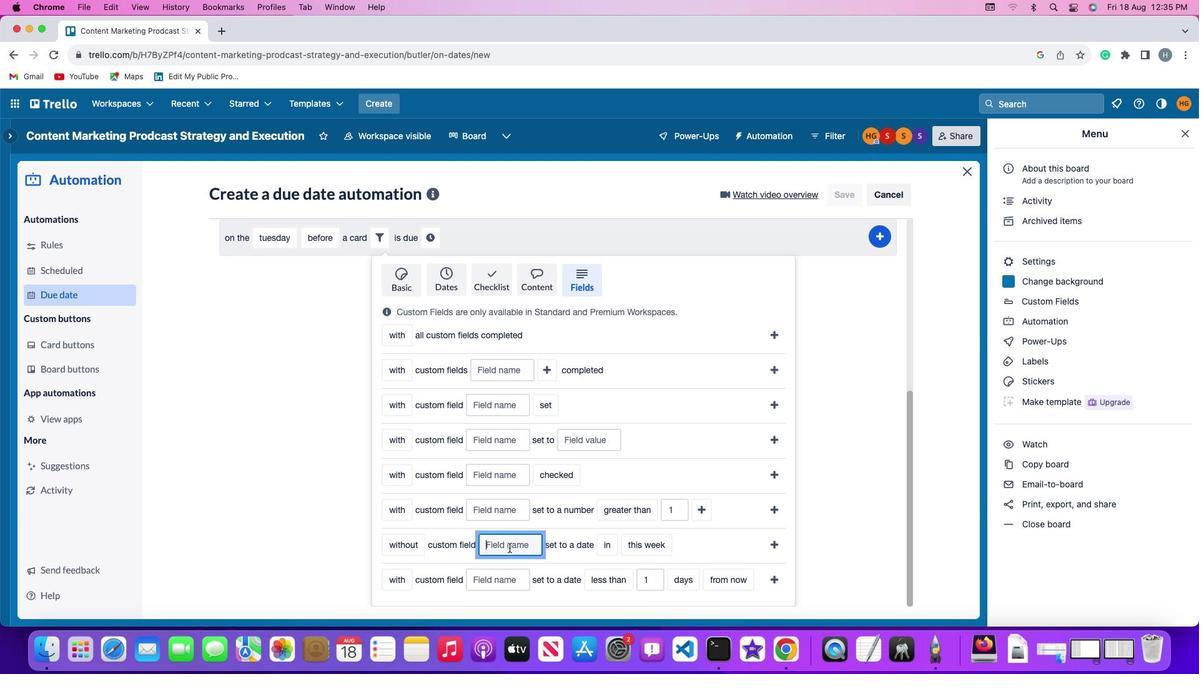 
Action: Key pressed Key.shift'R''e''s''u''m''e'
Screenshot: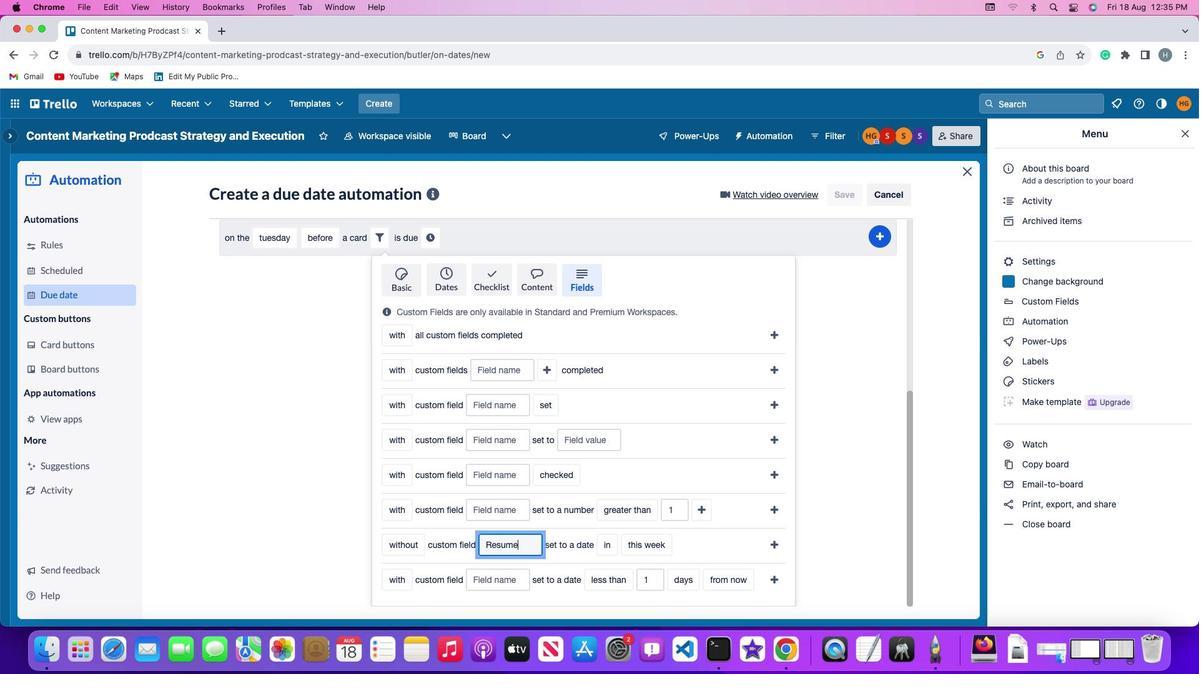 
Action: Mouse moved to (615, 553)
Screenshot: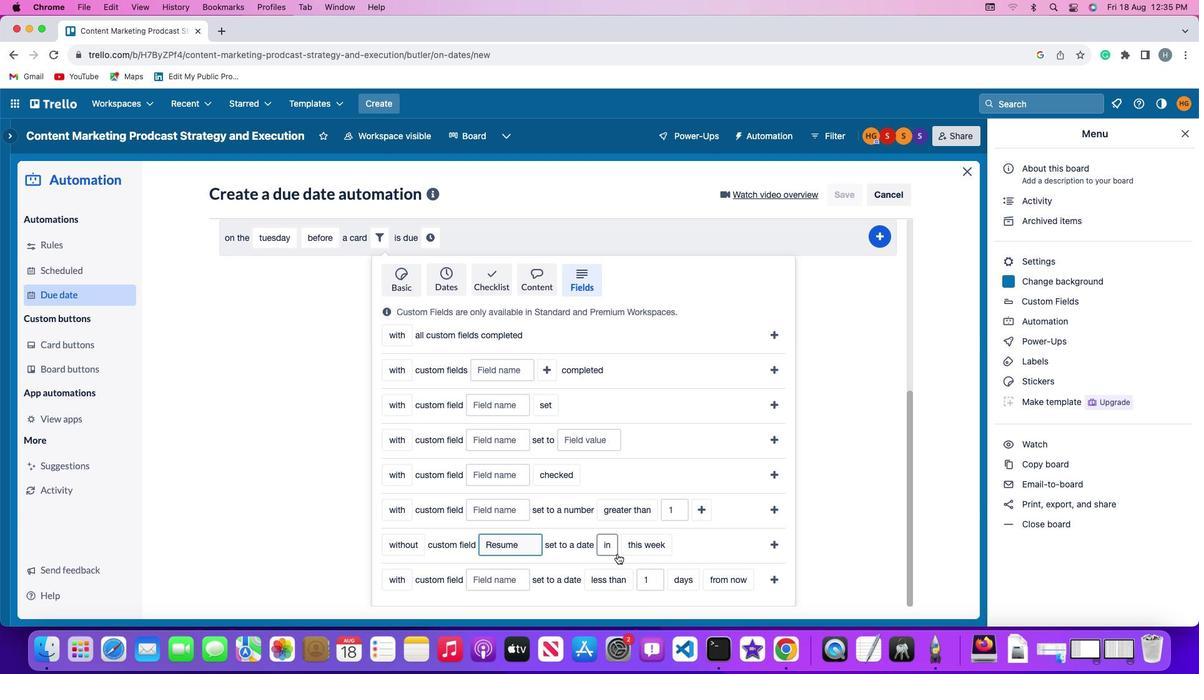 
Action: Mouse pressed left at (615, 553)
Screenshot: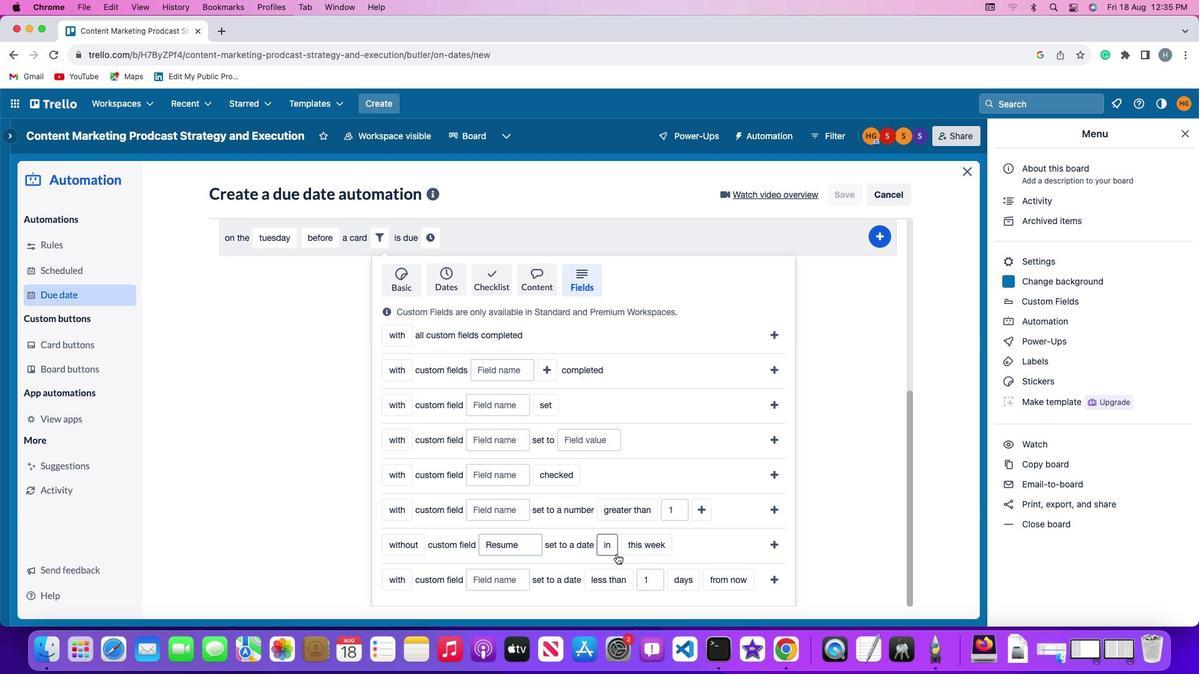 
Action: Mouse moved to (609, 567)
Screenshot: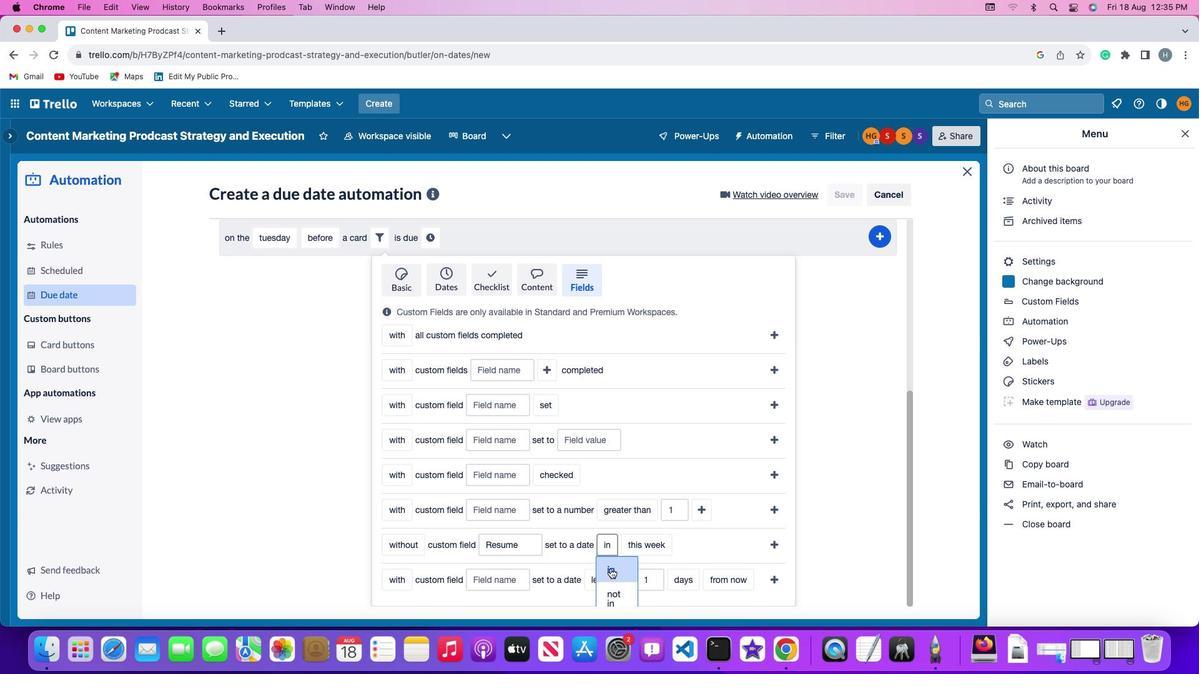 
Action: Mouse pressed left at (609, 567)
Screenshot: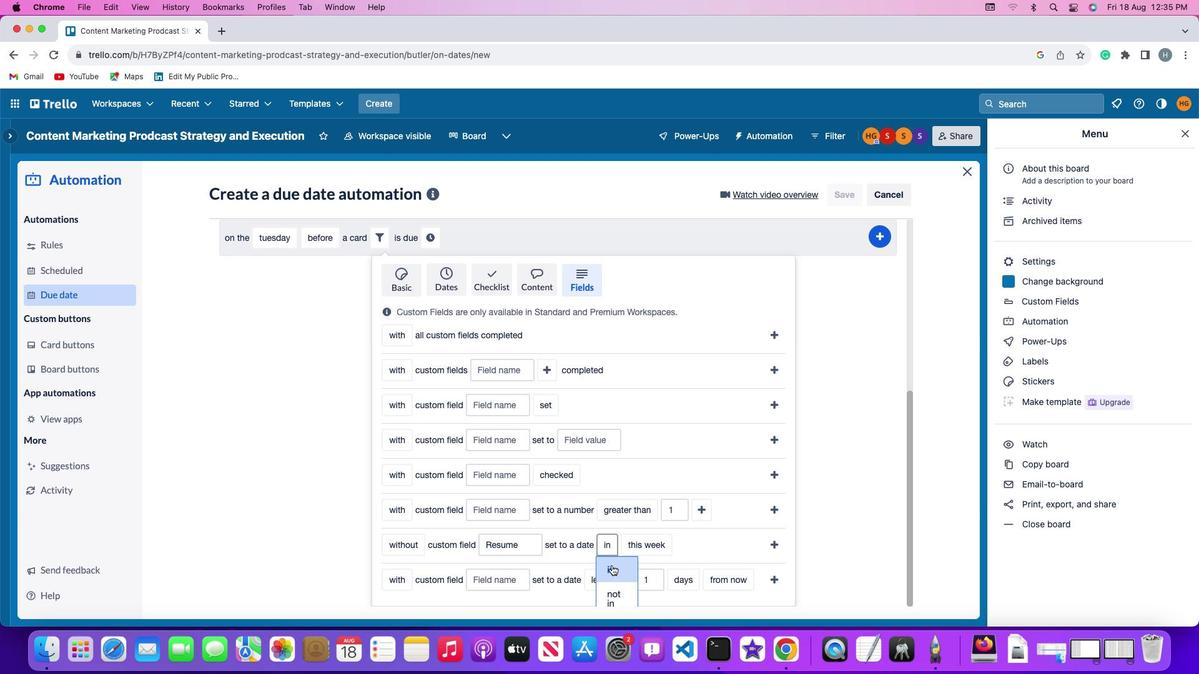 
Action: Mouse moved to (649, 542)
Screenshot: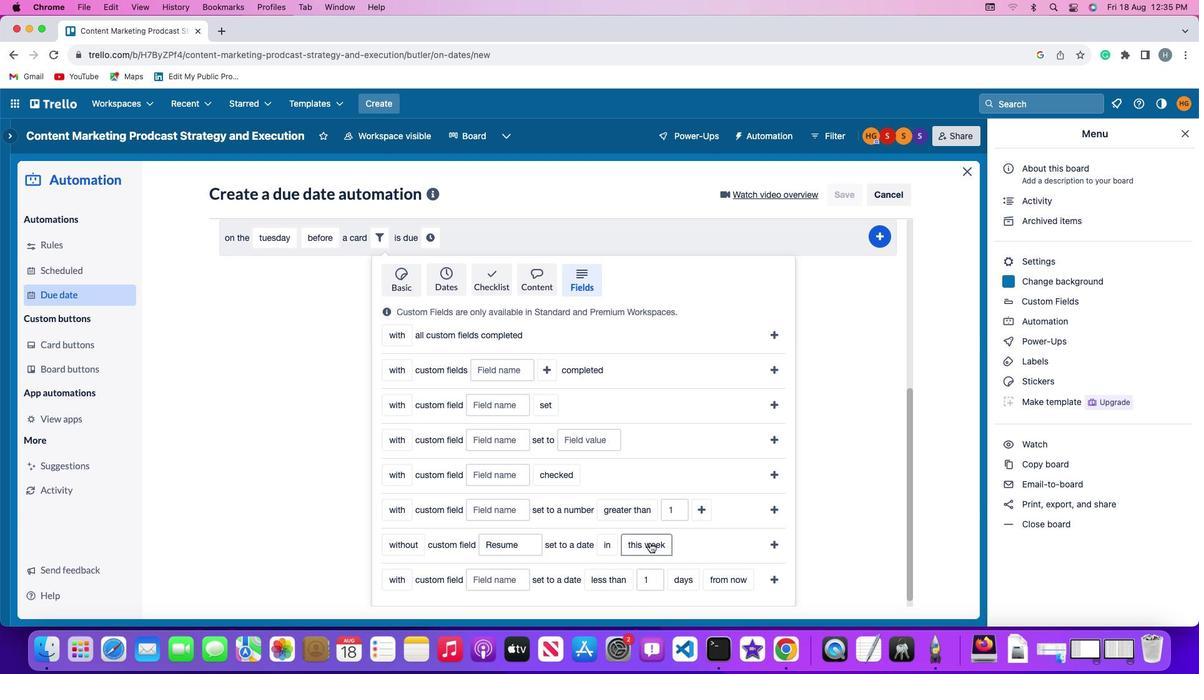 
Action: Mouse pressed left at (649, 542)
Screenshot: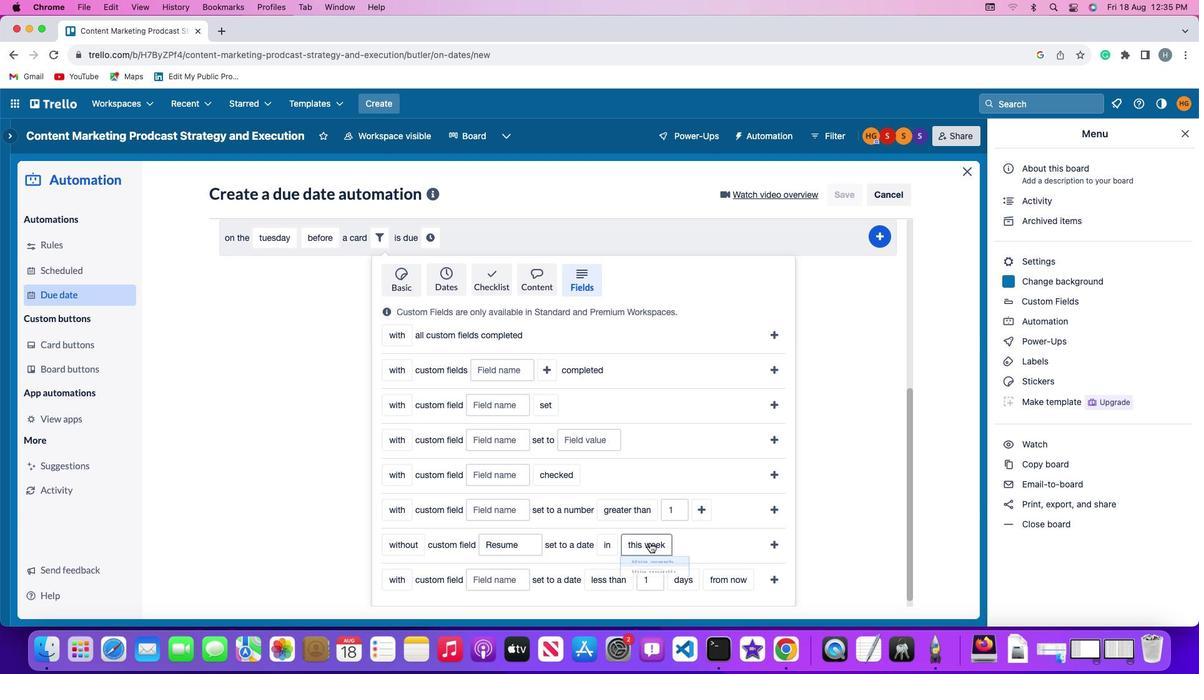 
Action: Mouse moved to (652, 589)
Screenshot: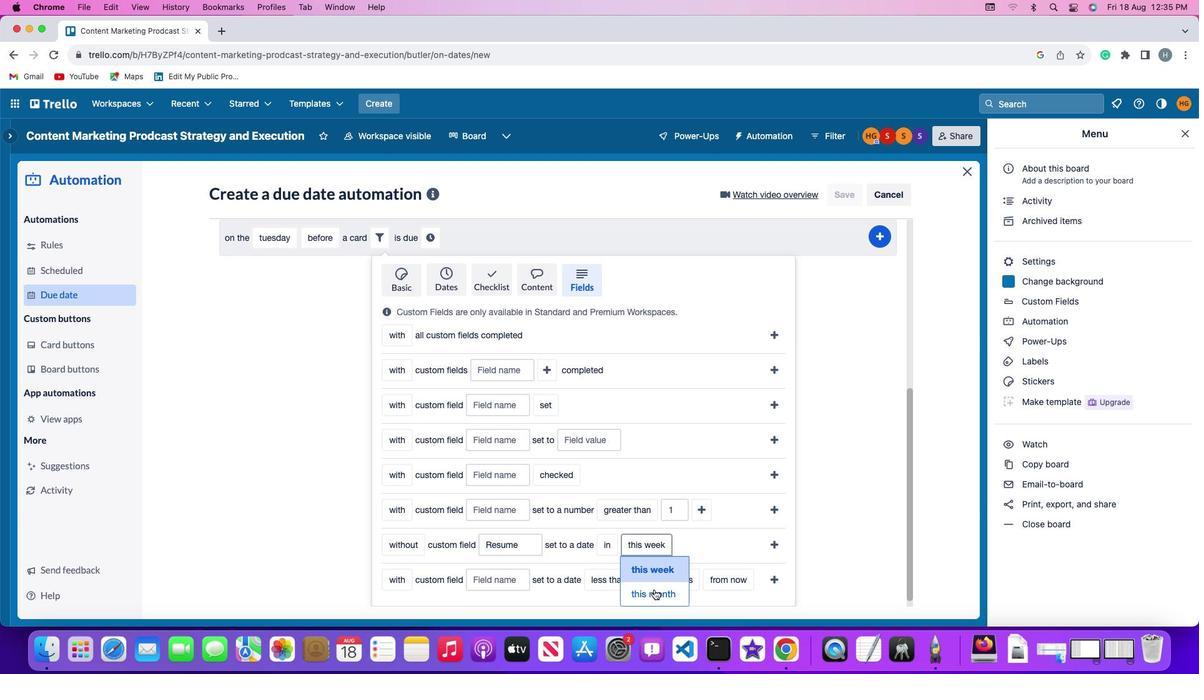
Action: Mouse pressed left at (652, 589)
Screenshot: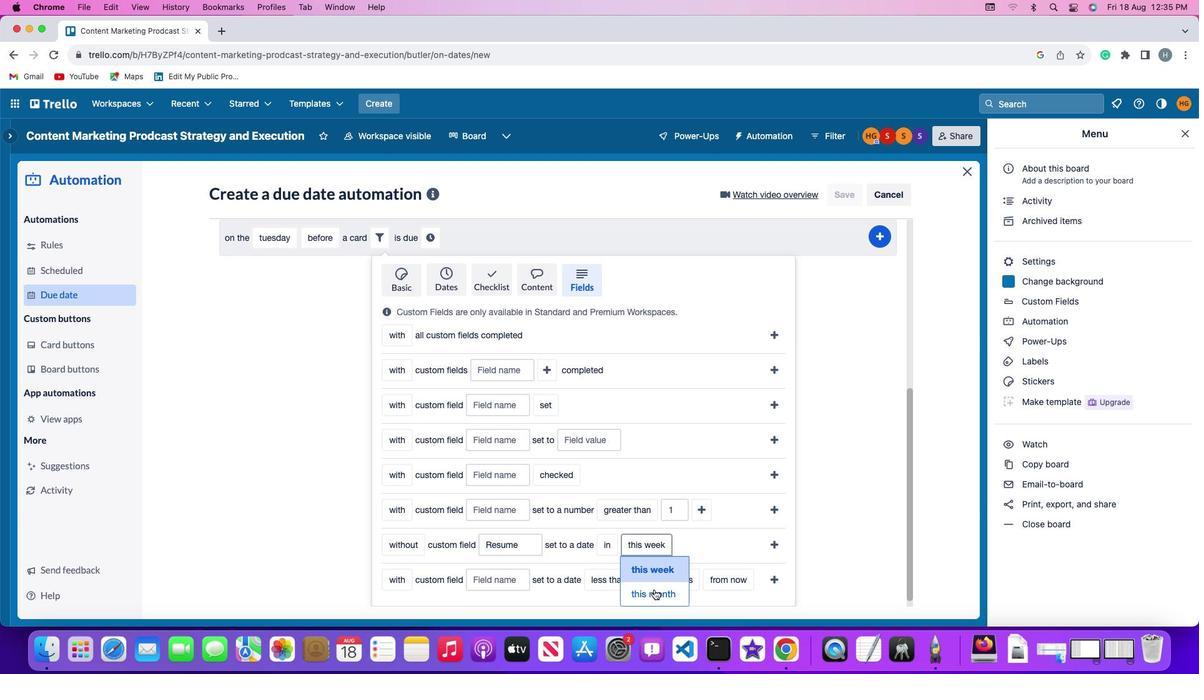 
Action: Mouse moved to (774, 545)
Screenshot: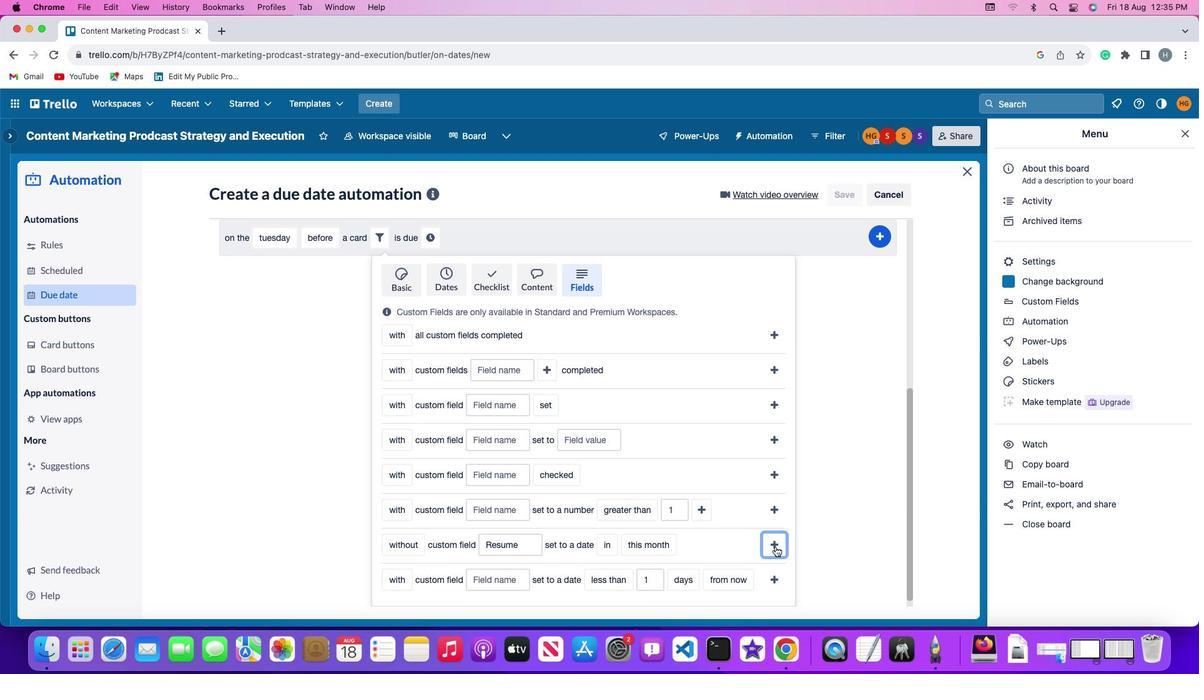 
Action: Mouse pressed left at (774, 545)
Screenshot: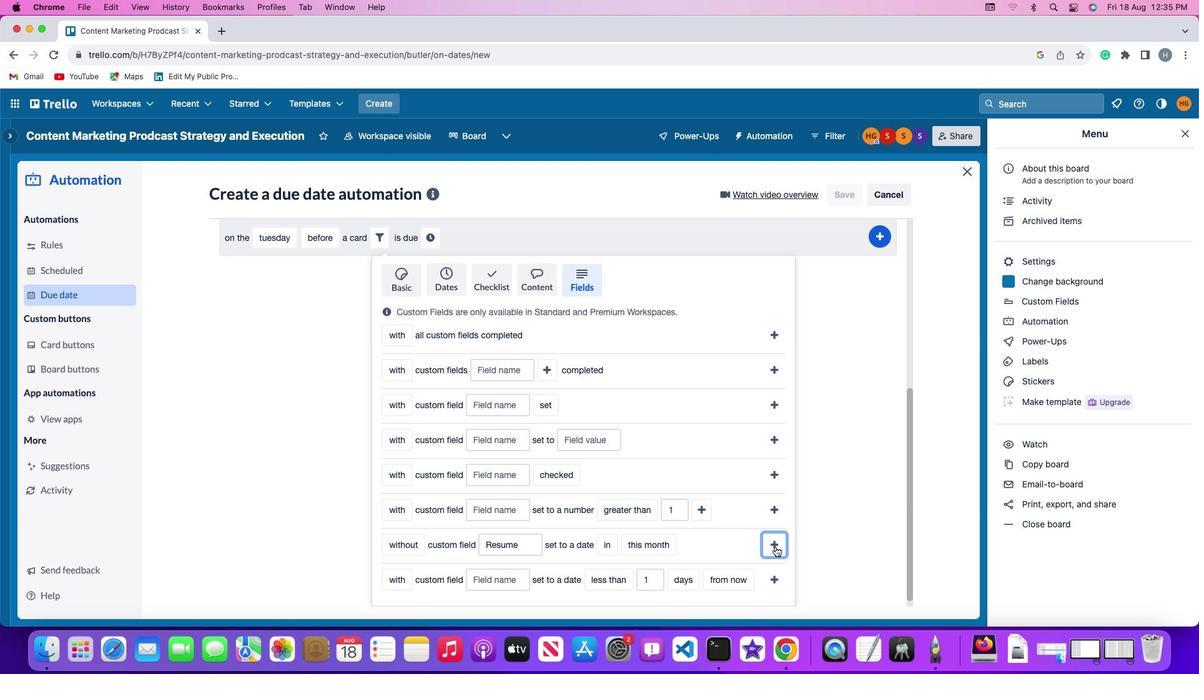
Action: Mouse moved to (688, 542)
Screenshot: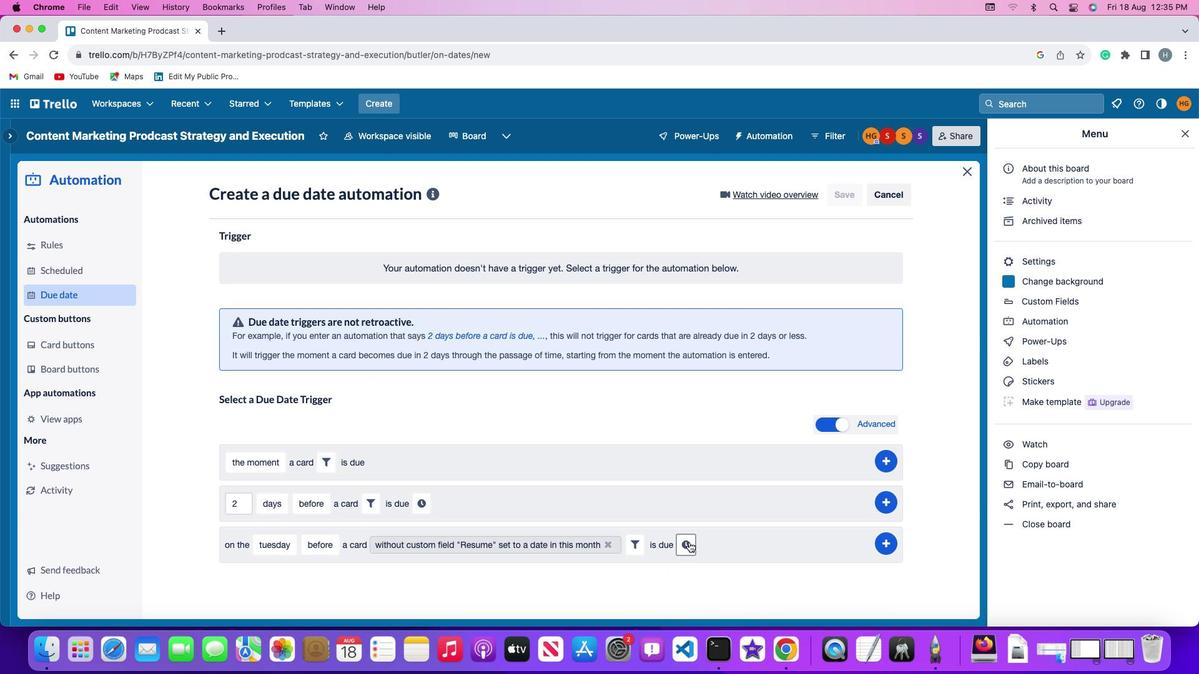 
Action: Mouse pressed left at (688, 542)
Screenshot: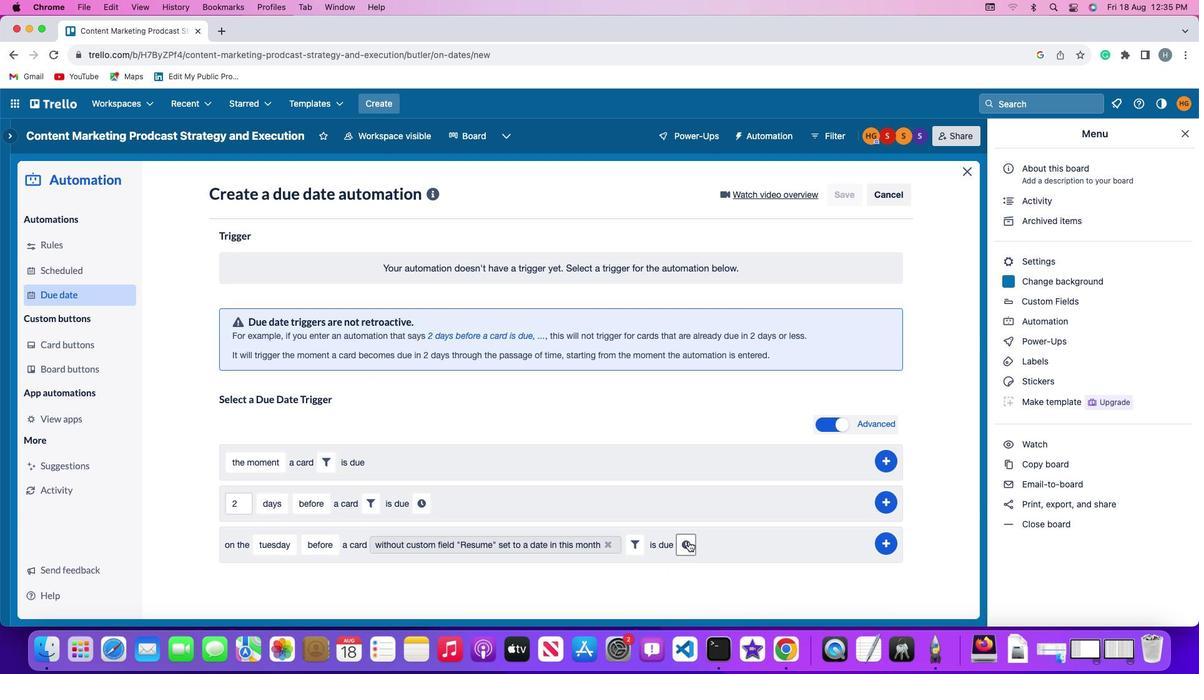 
Action: Mouse moved to (712, 547)
Screenshot: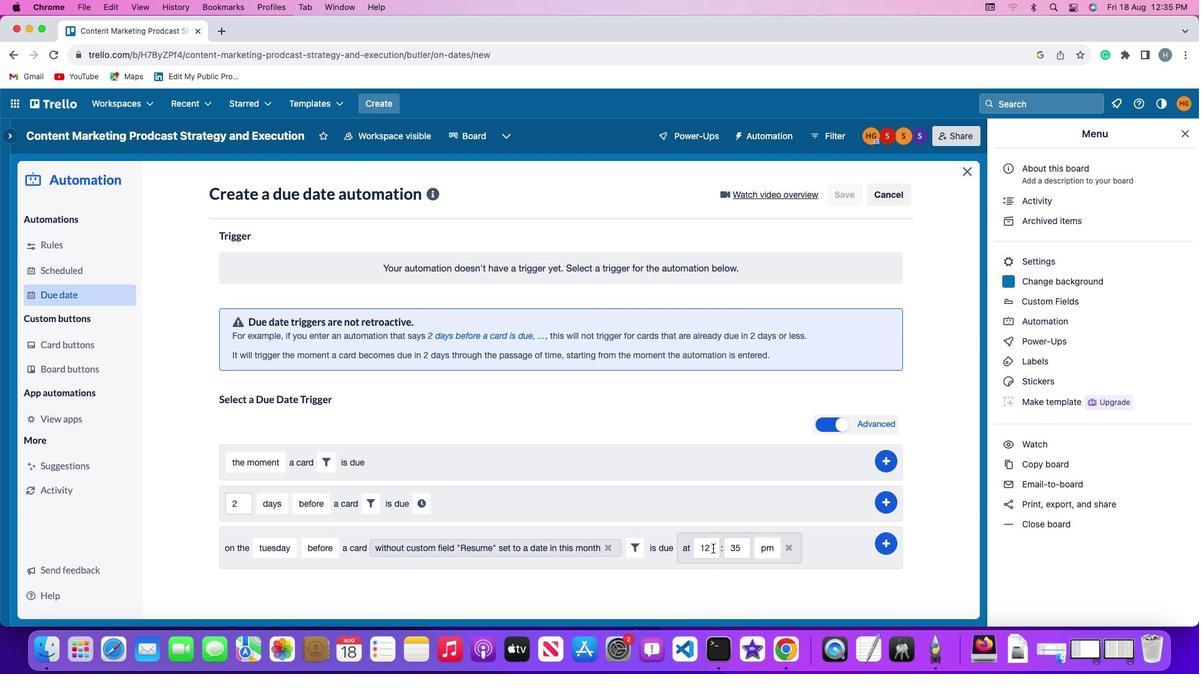 
Action: Mouse pressed left at (712, 547)
Screenshot: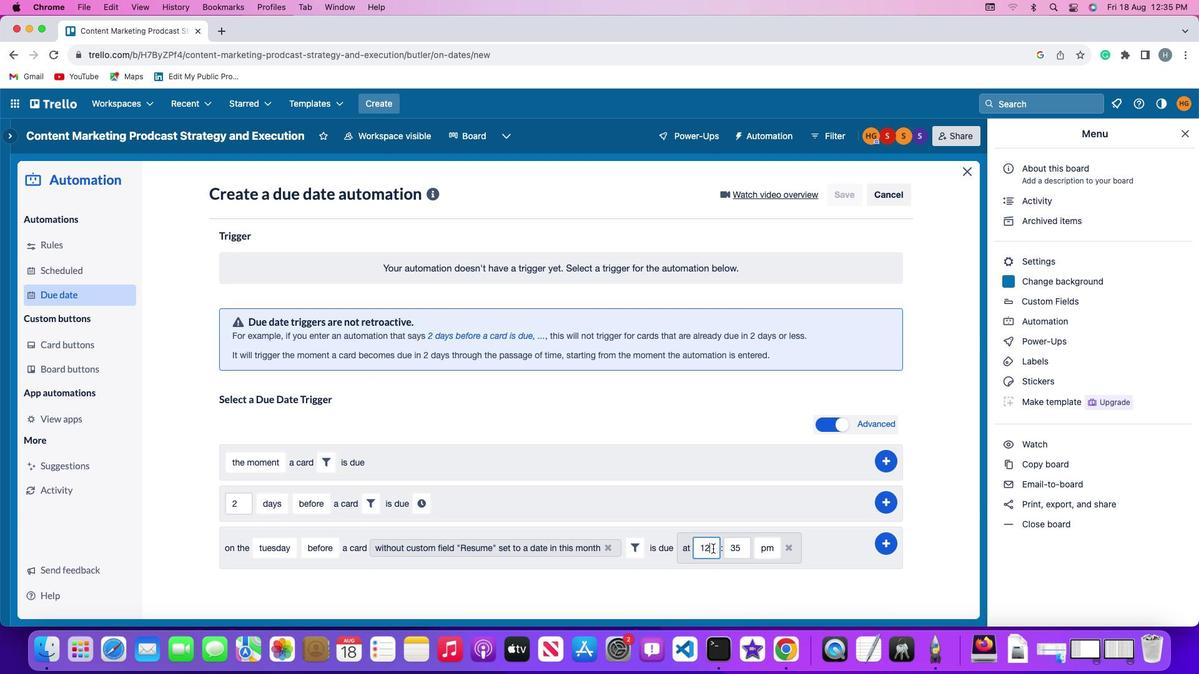 
Action: Key pressed Key.backspace'1'
Screenshot: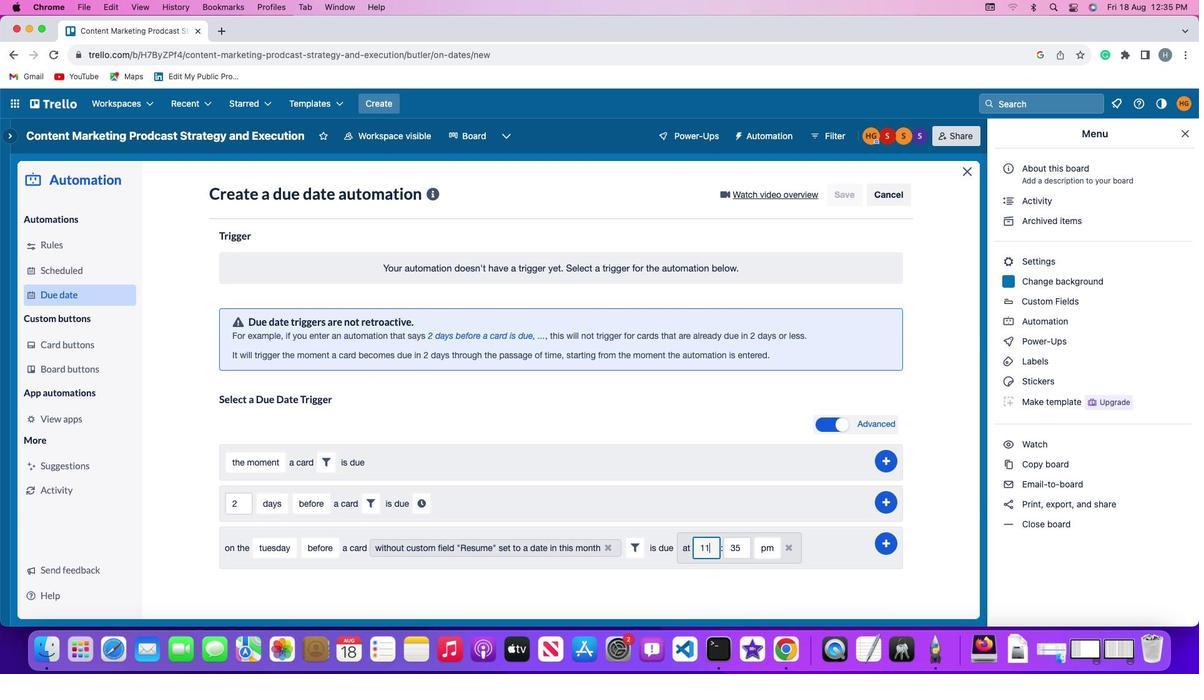 
Action: Mouse moved to (744, 547)
Screenshot: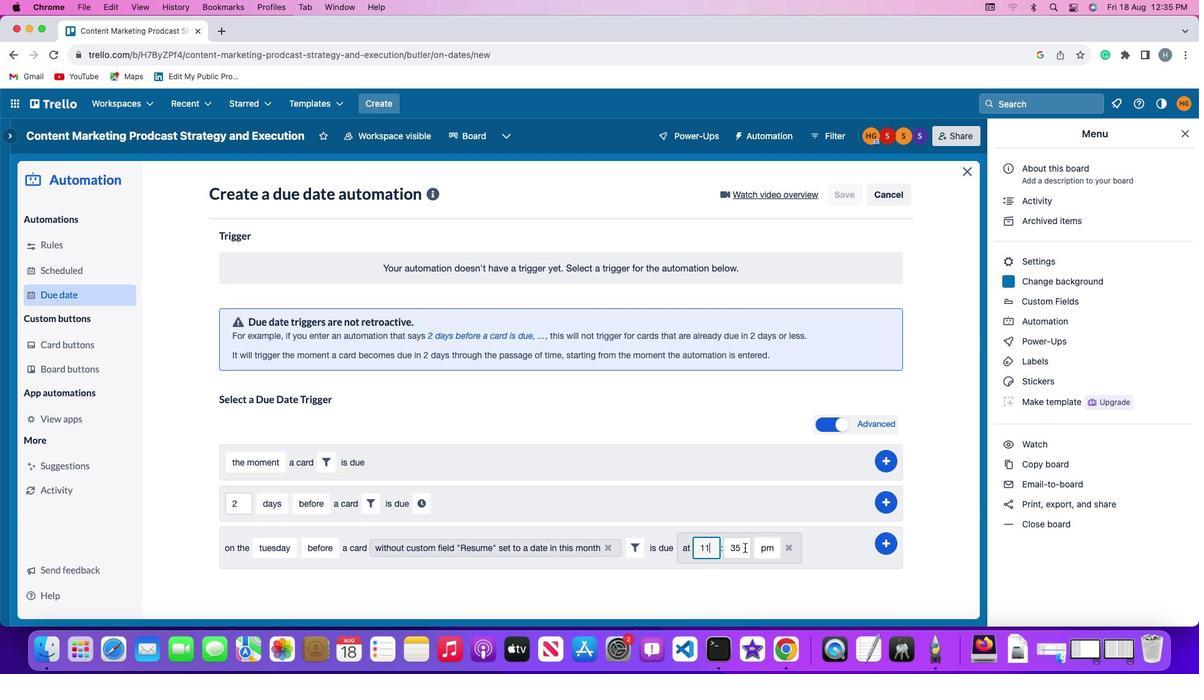 
Action: Mouse pressed left at (744, 547)
Screenshot: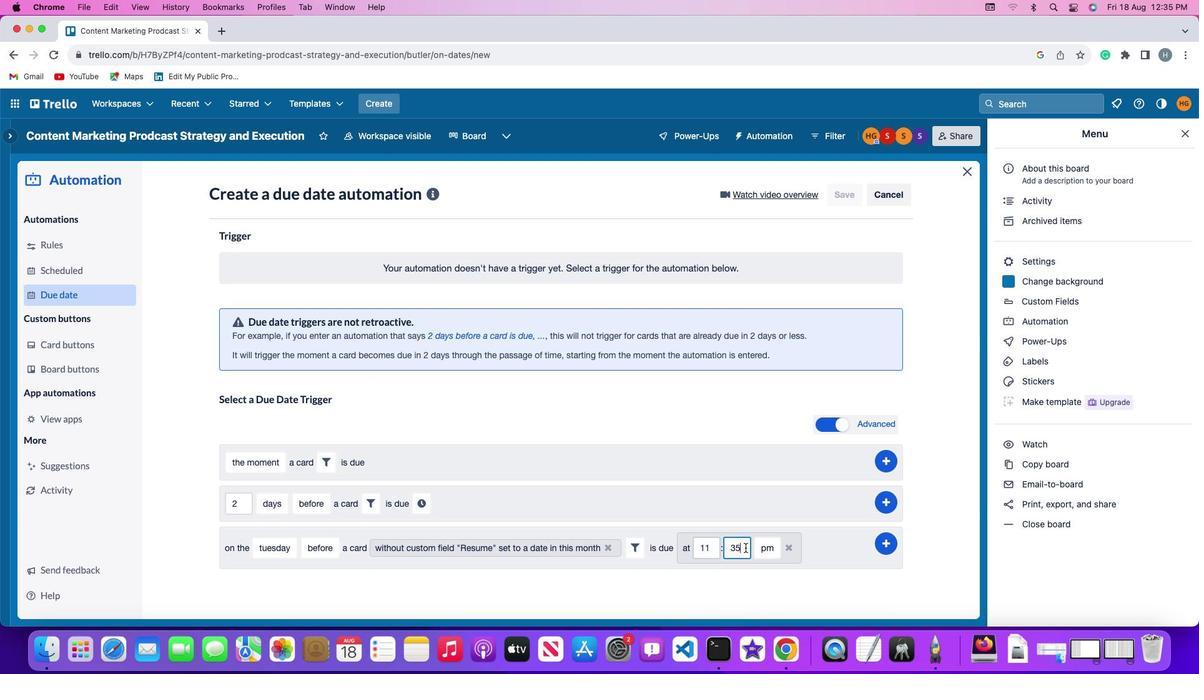 
Action: Mouse moved to (744, 547)
Screenshot: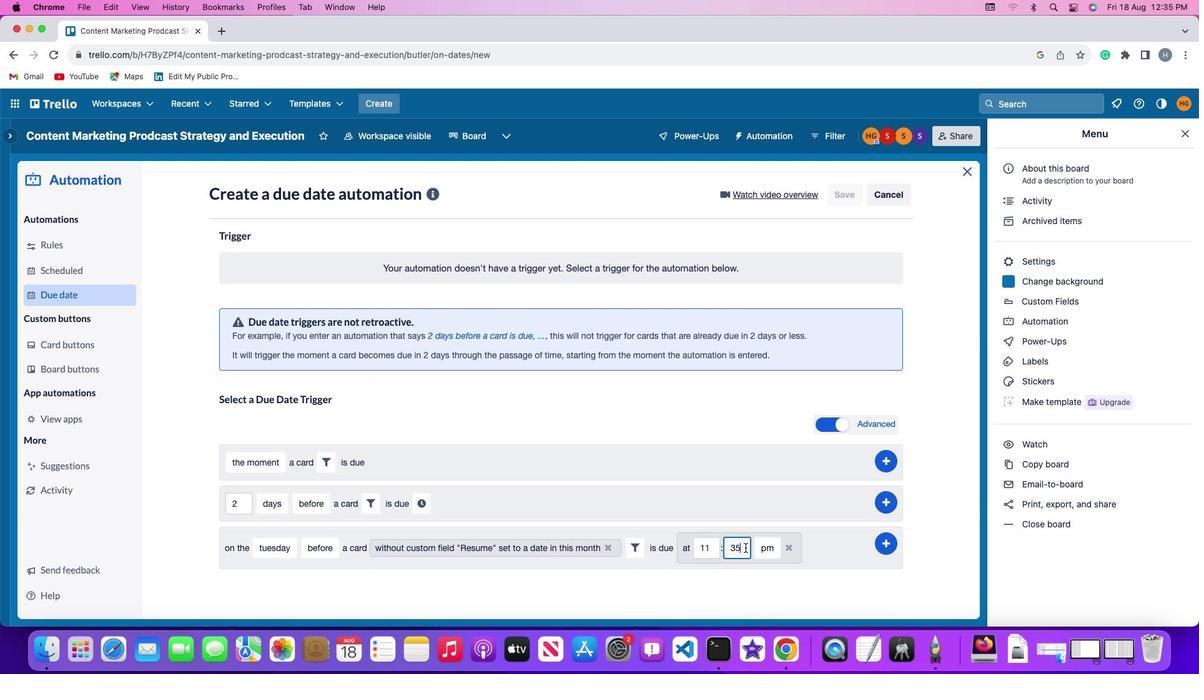 
Action: Key pressed Key.backspaceKey.backspaceKey.backspace'0''0'
Screenshot: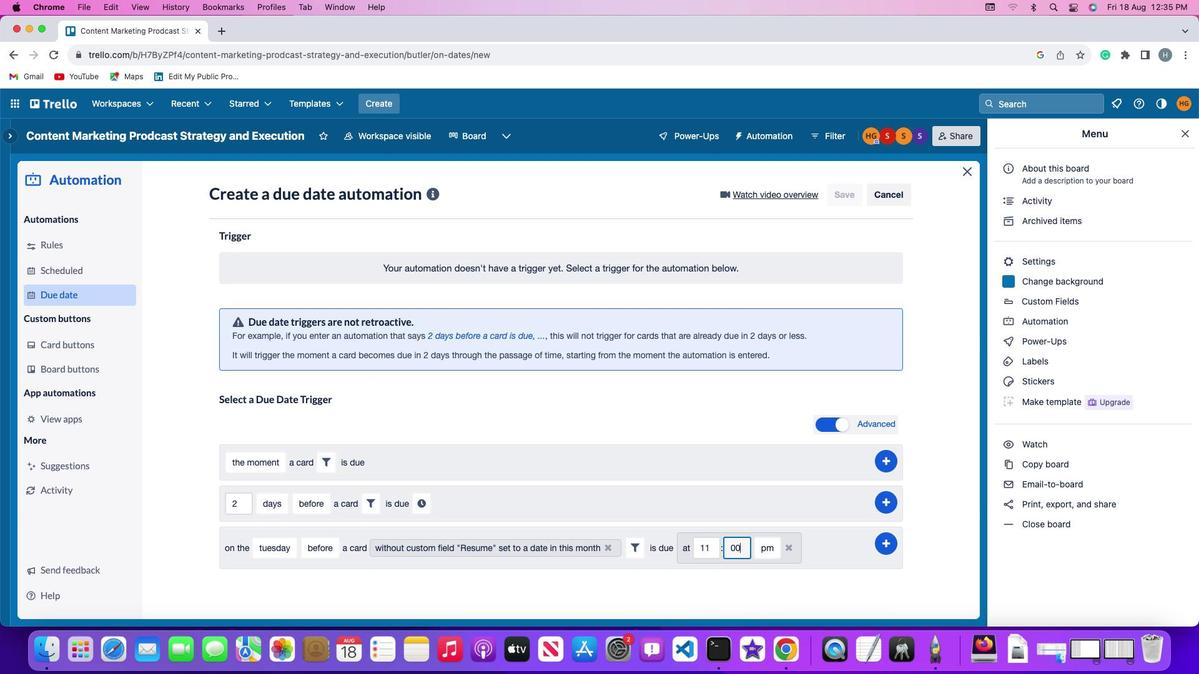 
Action: Mouse moved to (764, 546)
Screenshot: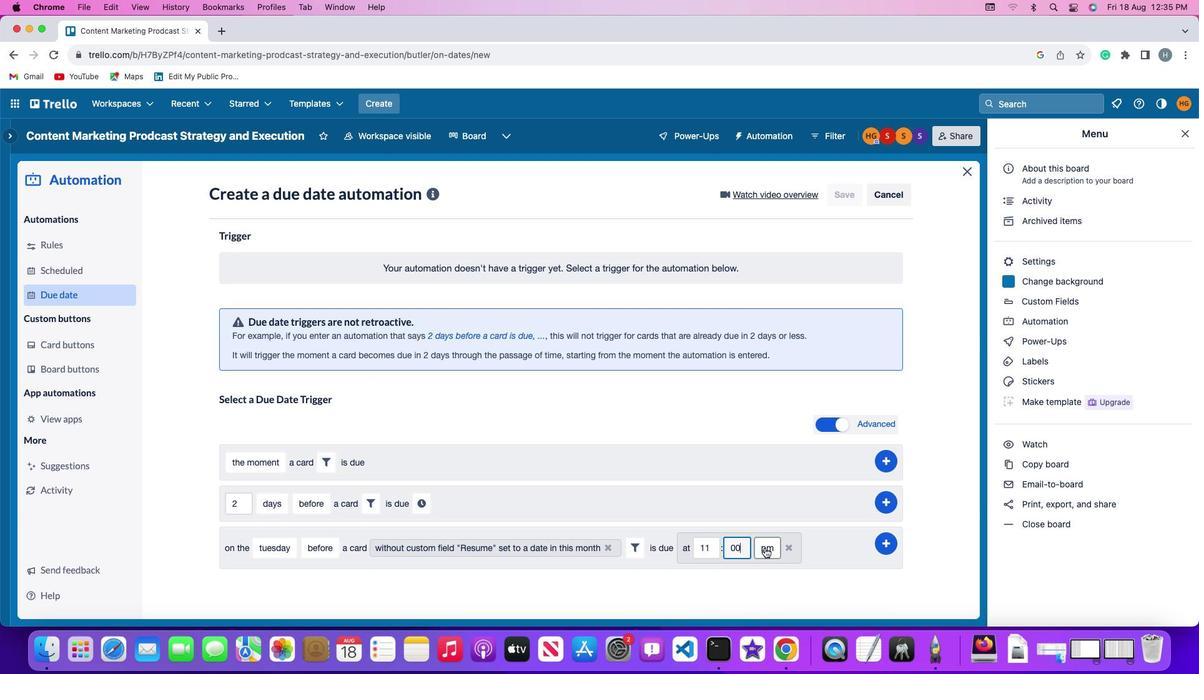 
Action: Mouse pressed left at (764, 546)
Screenshot: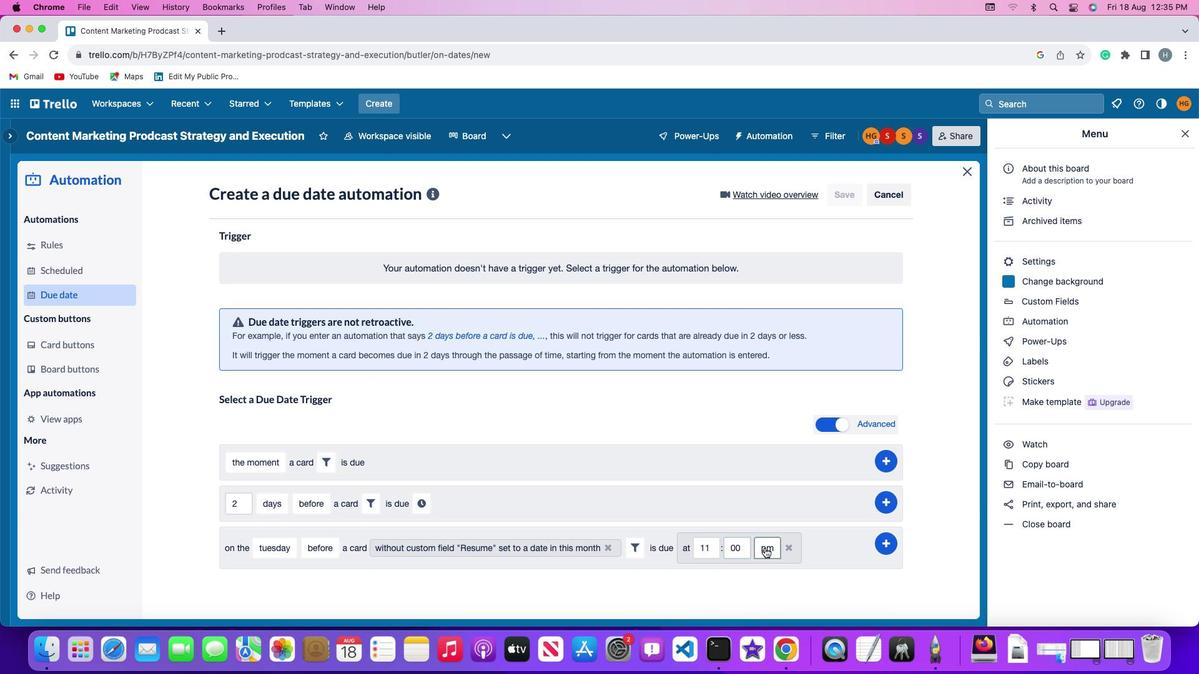 
Action: Mouse moved to (765, 564)
Screenshot: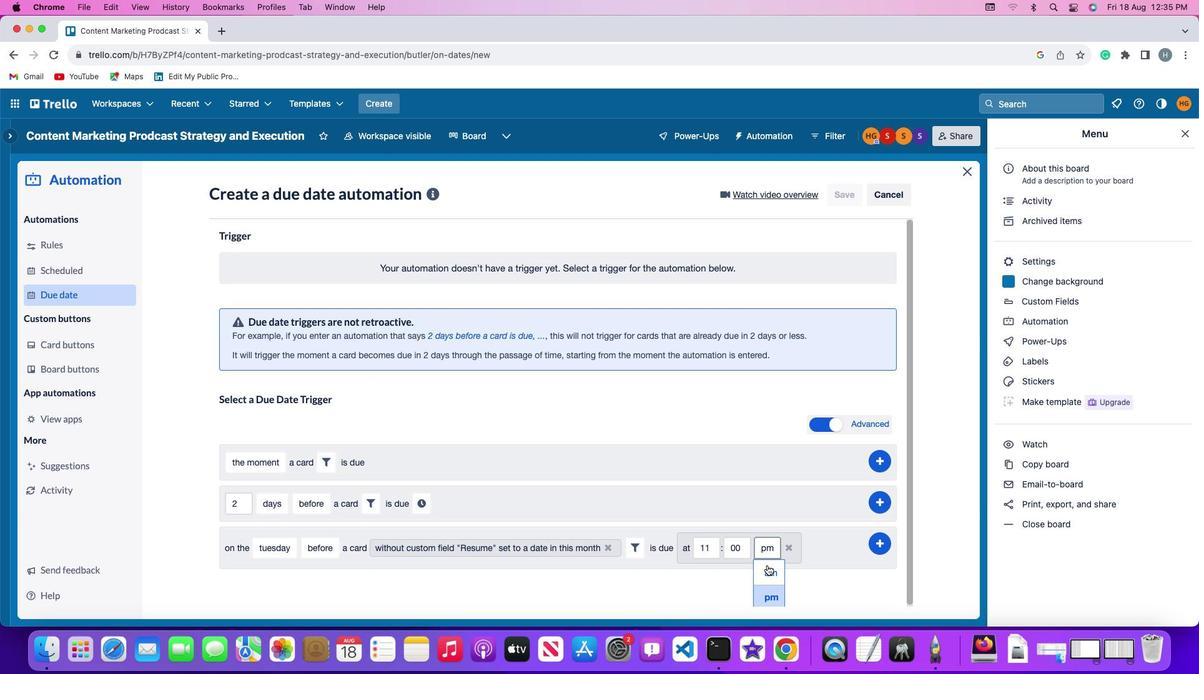 
Action: Mouse pressed left at (765, 564)
Screenshot: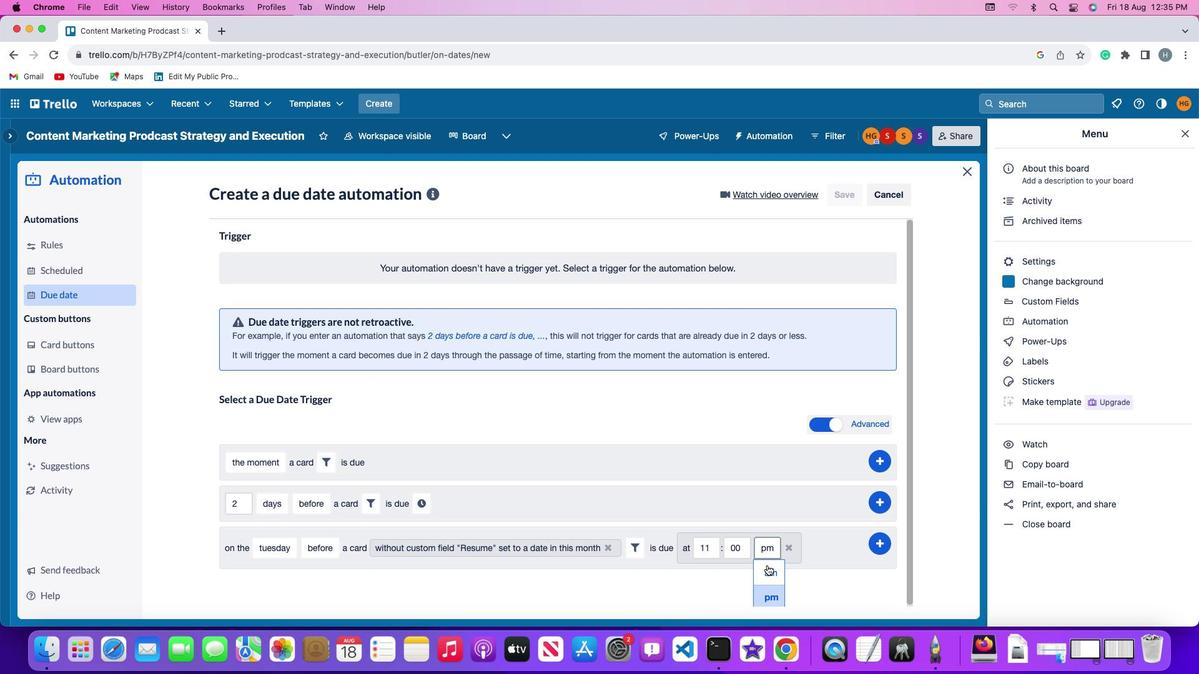 
Action: Mouse moved to (880, 542)
Screenshot: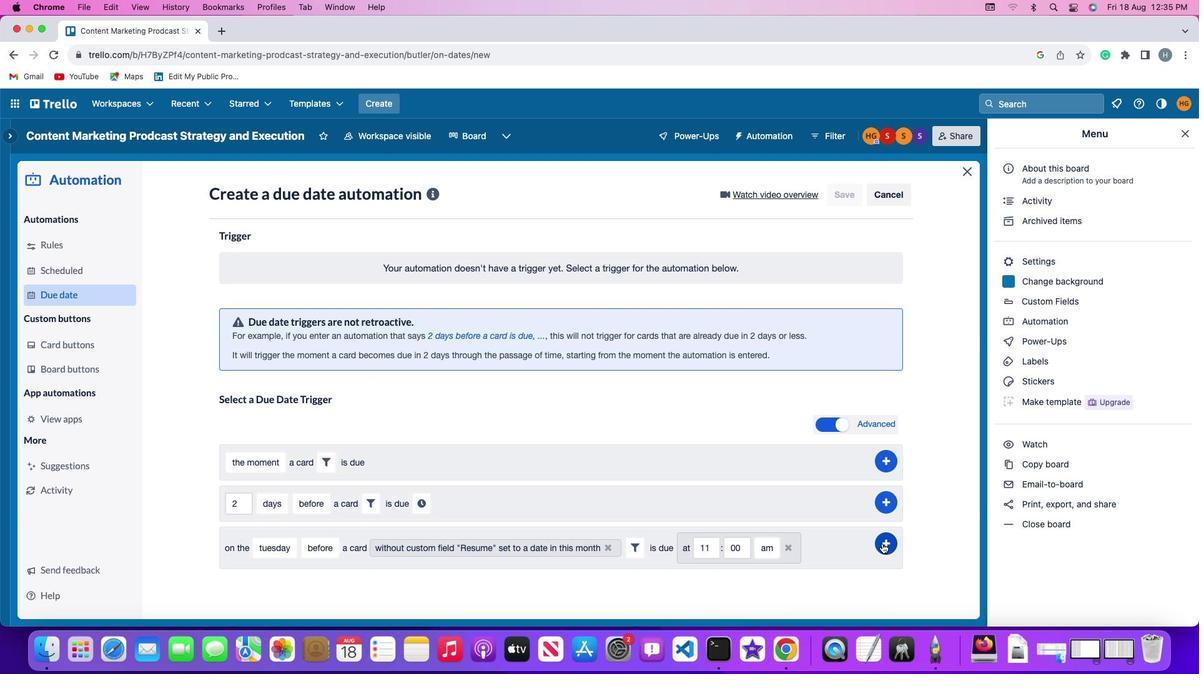 
Action: Mouse pressed left at (880, 542)
Screenshot: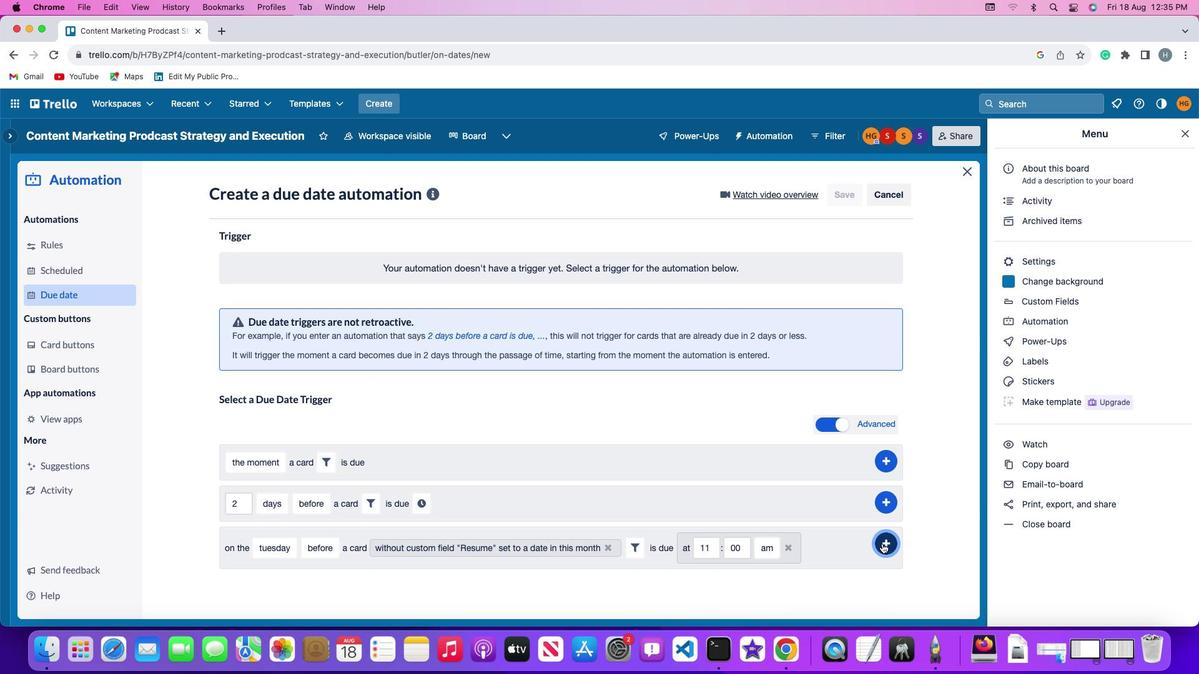 
Action: Mouse moved to (941, 458)
Screenshot: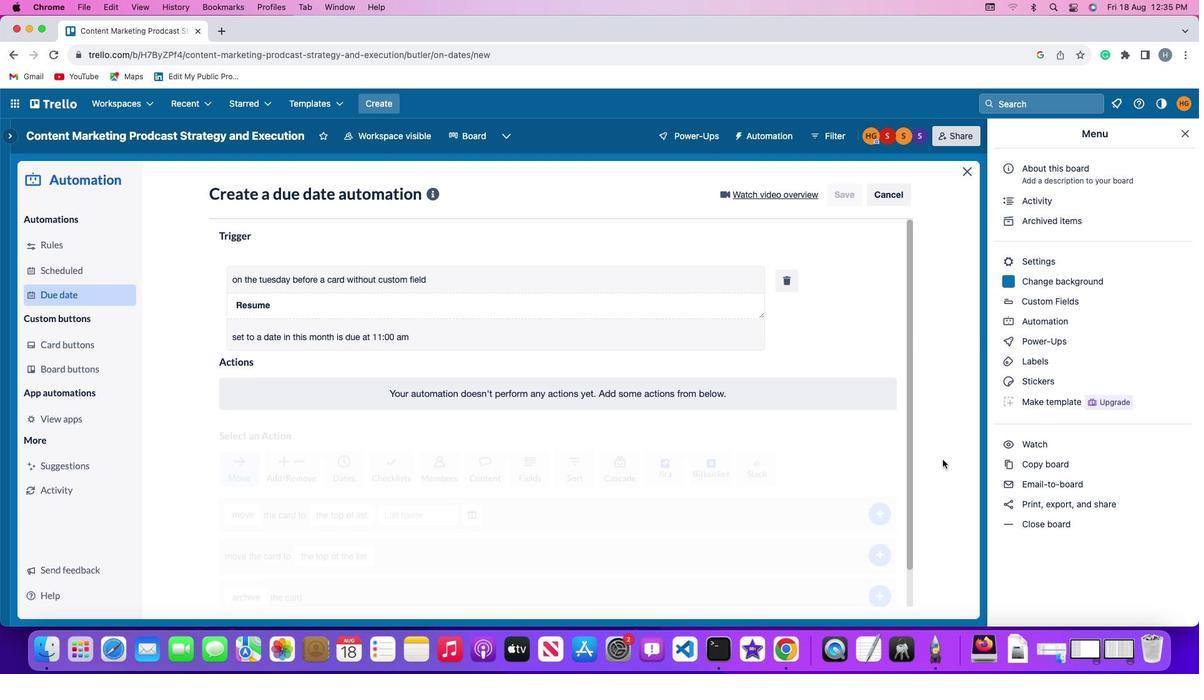 
